 Task: Plan a event for the time tracking analysis.
Action: Mouse moved to (487, 246)
Screenshot: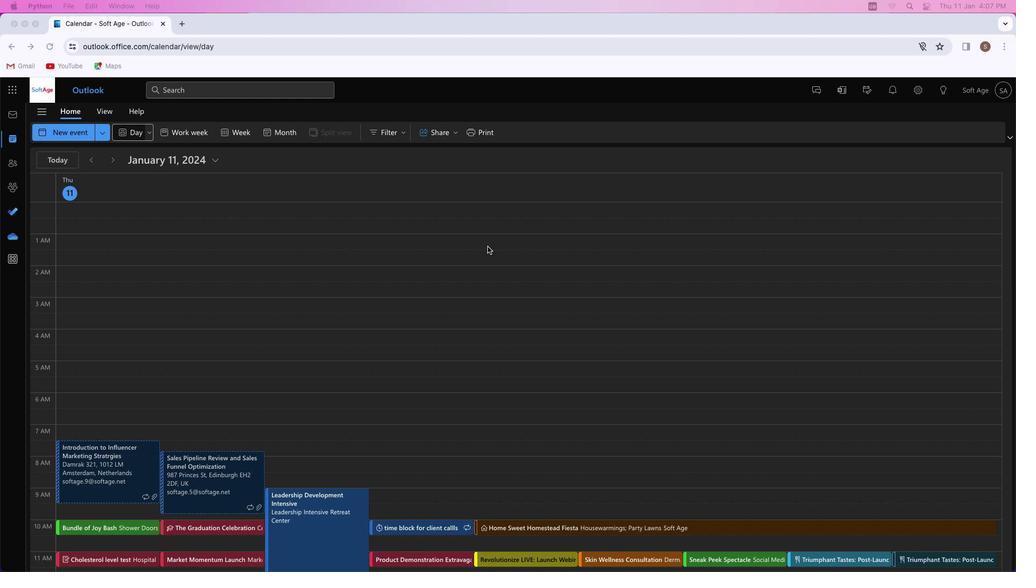 
Action: Mouse pressed left at (487, 246)
Screenshot: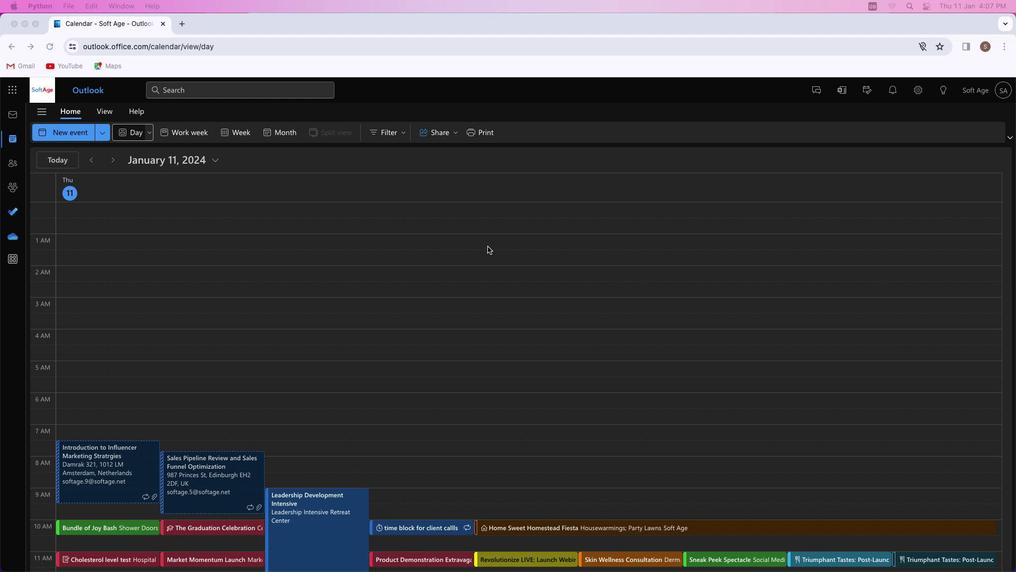 
Action: Mouse moved to (79, 136)
Screenshot: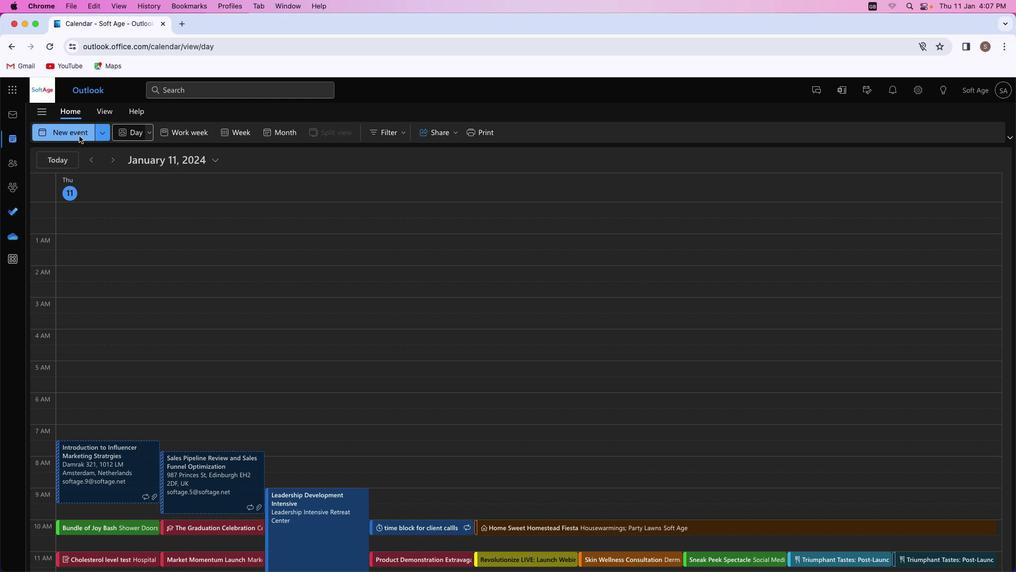 
Action: Mouse pressed left at (79, 136)
Screenshot: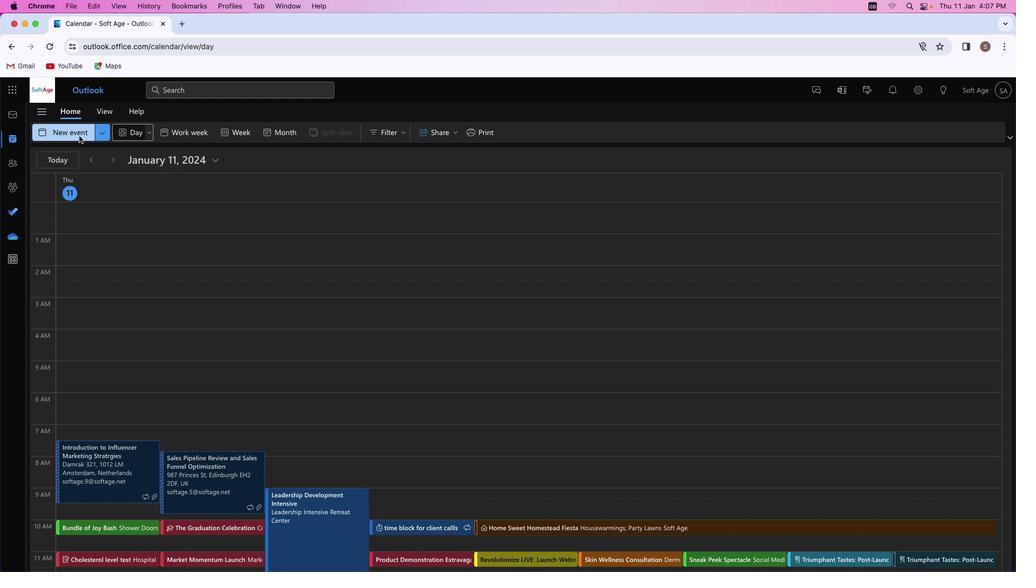 
Action: Mouse moved to (273, 195)
Screenshot: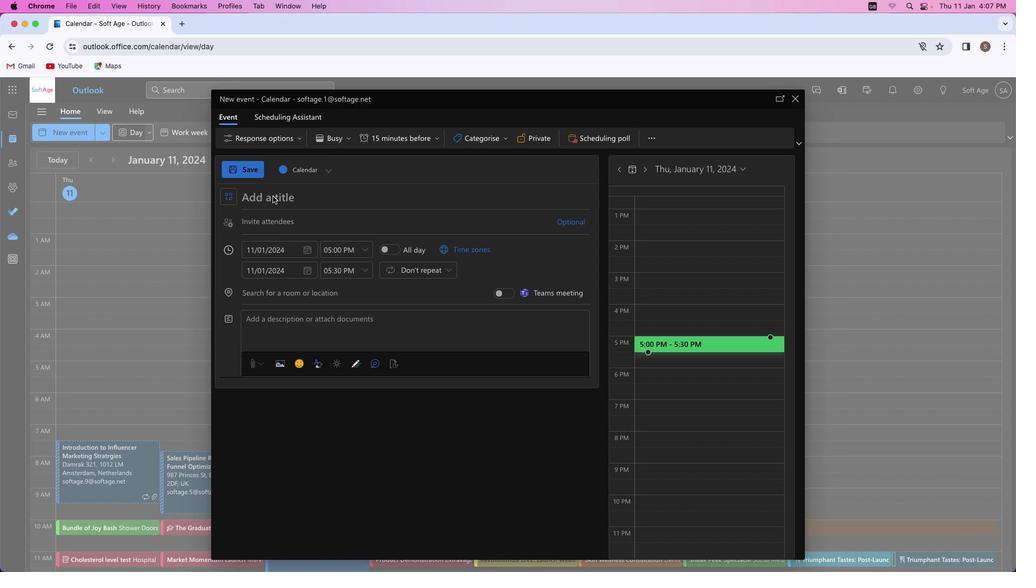 
Action: Mouse pressed left at (273, 195)
Screenshot: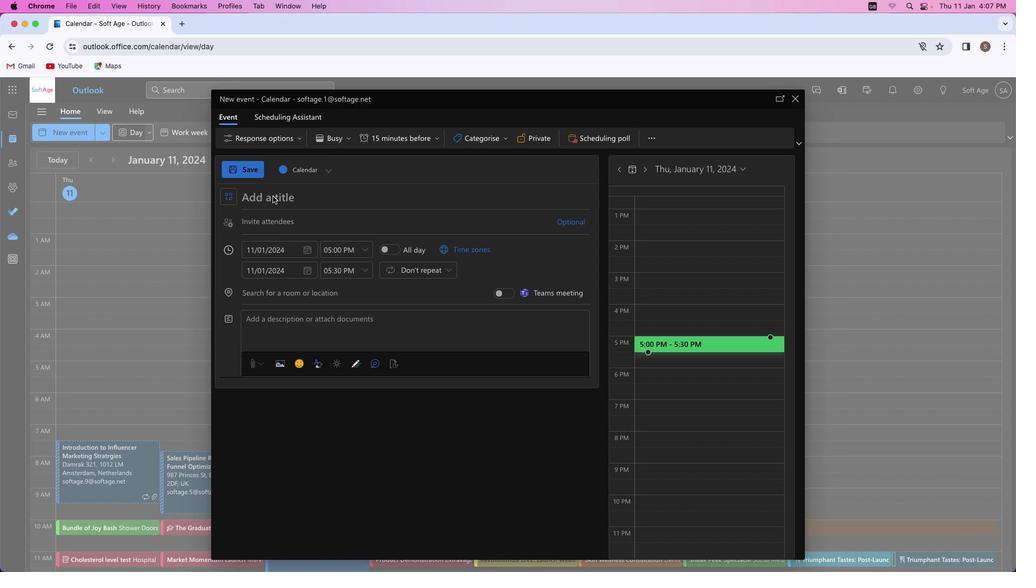 
Action: Key pressed Key.shift'T''i''m''e'Key.spaceKey.shift_r'M''a''s''t''e''r''y'Key.spaceKey.shift_r'I''n''s''i''g''h''t''s'Key.shift_r':'Key.spaceKey.shift'T''r''a''c''k''i''n''g'Key.spaceKey.shift'A''n''a''l''y''s''i''s'
Screenshot: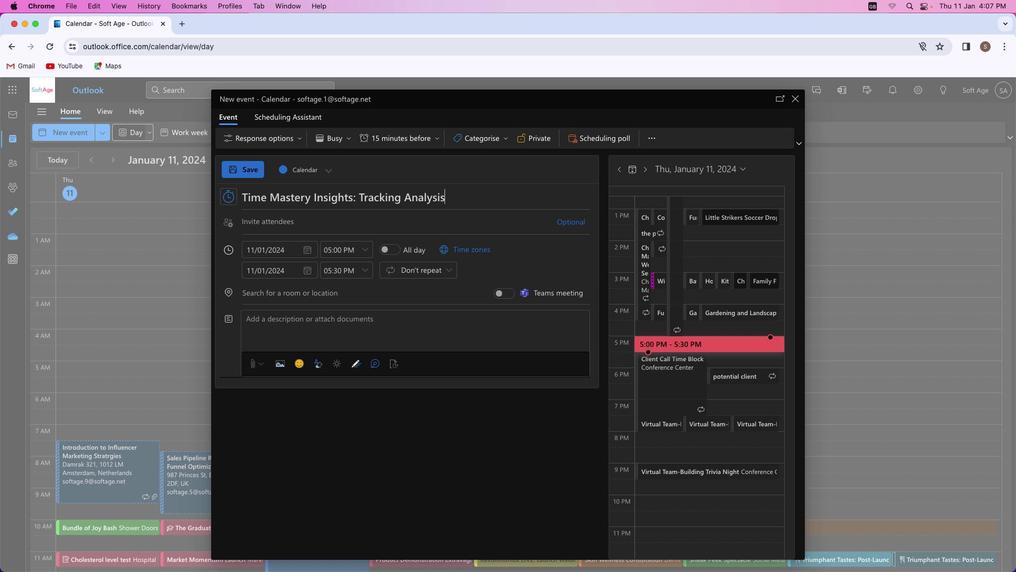 
Action: Mouse moved to (278, 294)
Screenshot: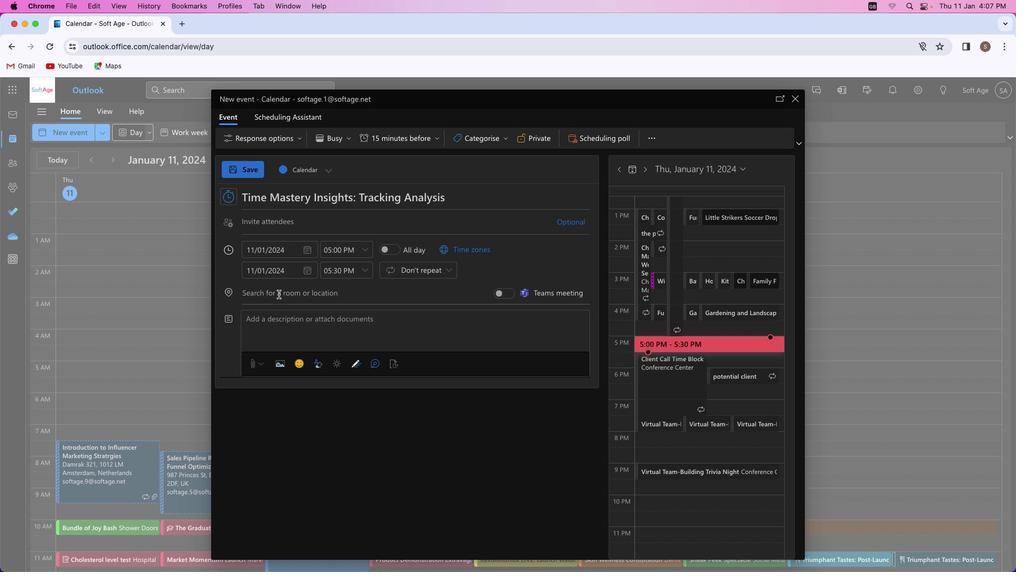 
Action: Mouse pressed left at (278, 294)
Screenshot: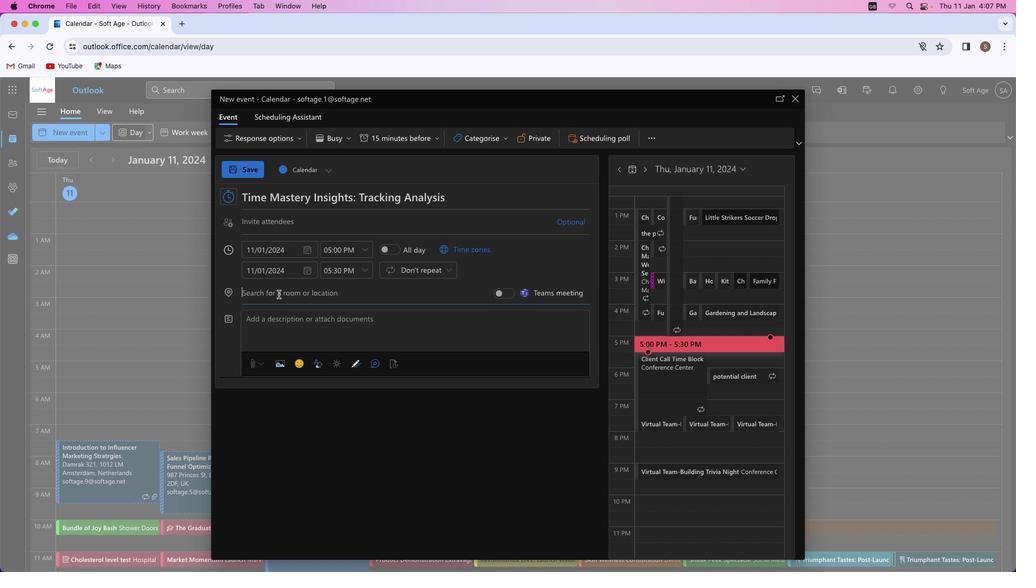 
Action: Mouse moved to (275, 292)
Screenshot: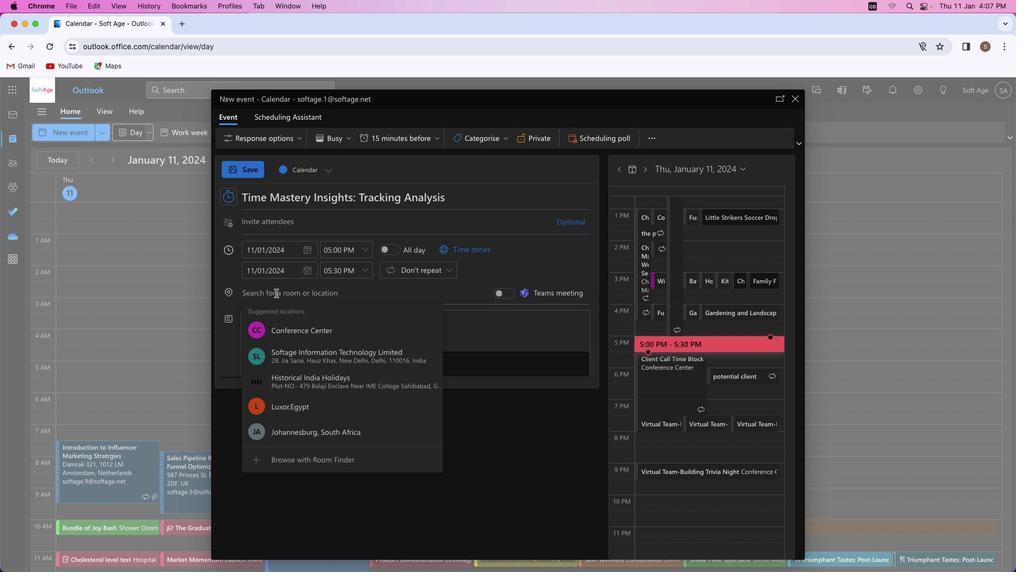 
Action: Key pressed Key.shift'T''r''a''c''k''i''n''g'
Screenshot: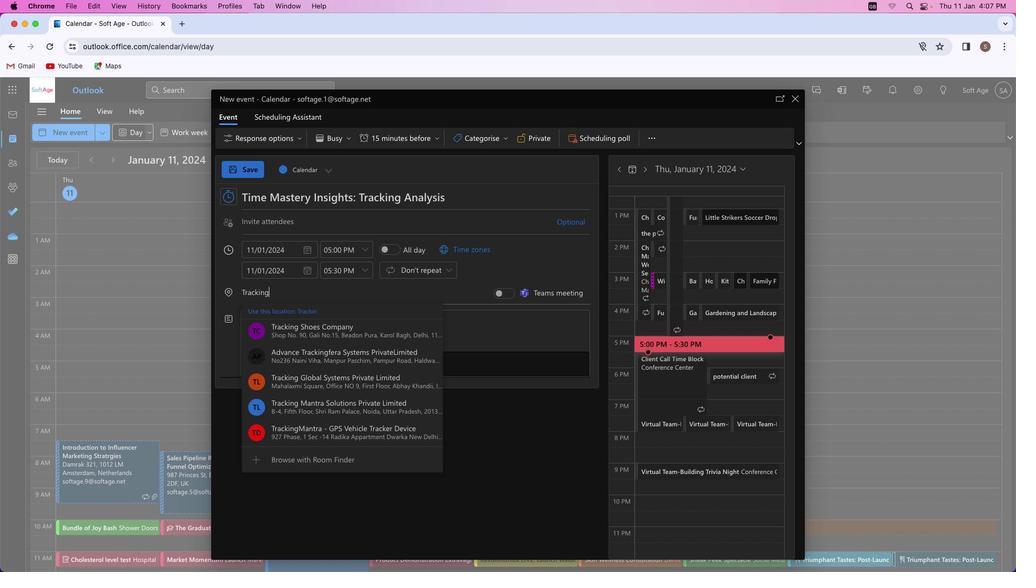 
Action: Mouse moved to (318, 371)
Screenshot: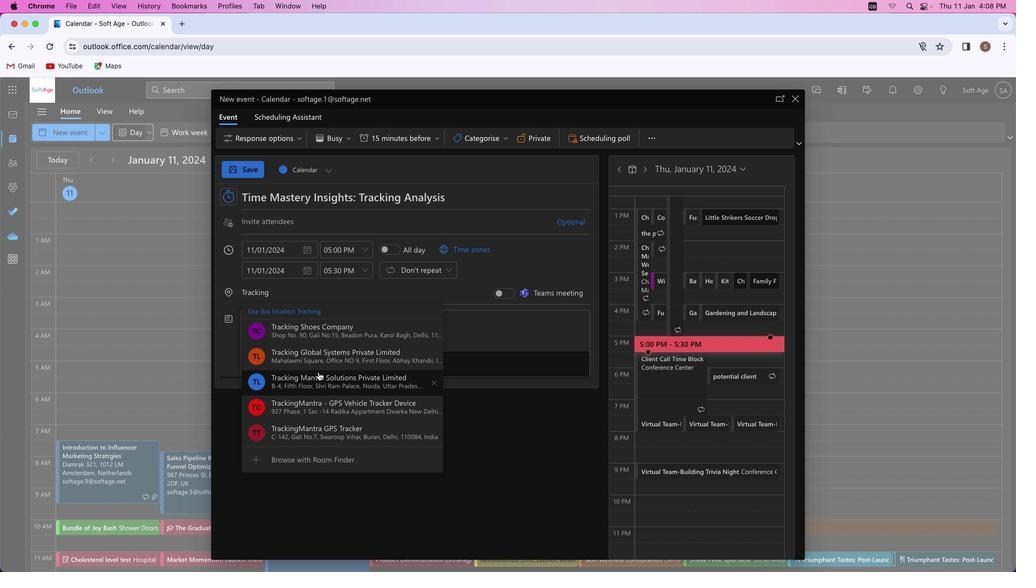 
Action: Key pressed Key.space
Screenshot: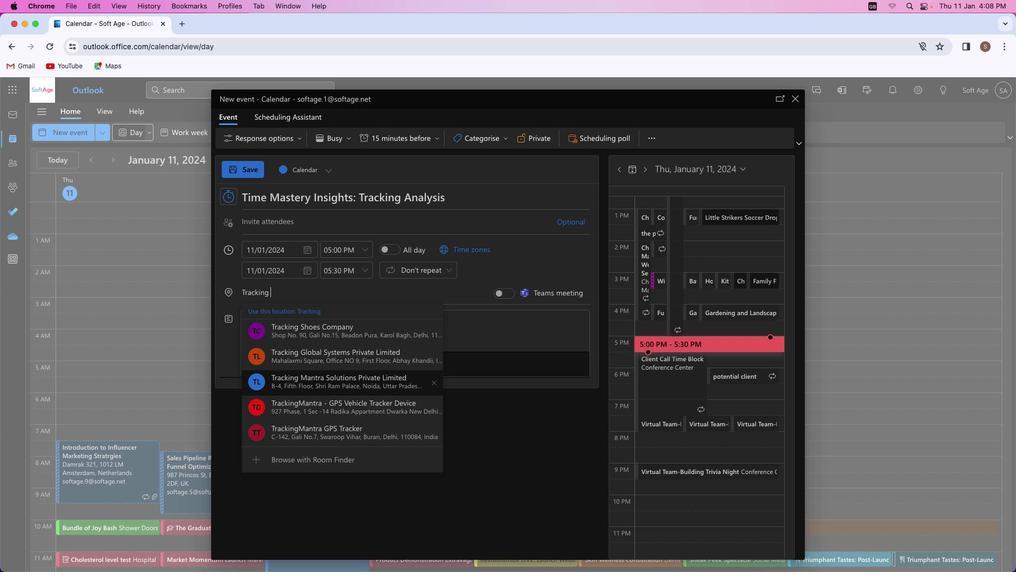 
Action: Mouse moved to (388, 336)
Screenshot: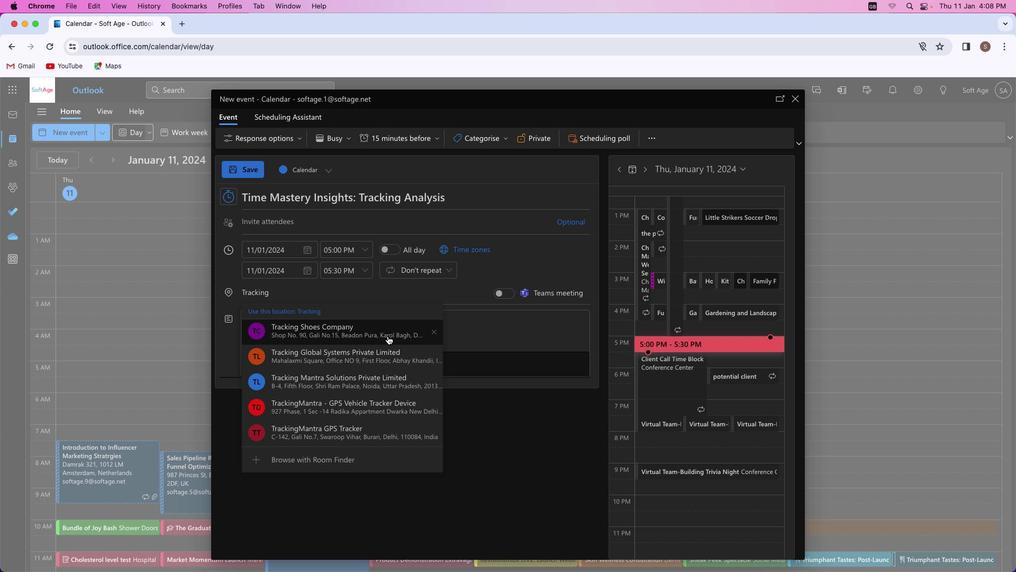 
Action: Key pressed 't'
Screenshot: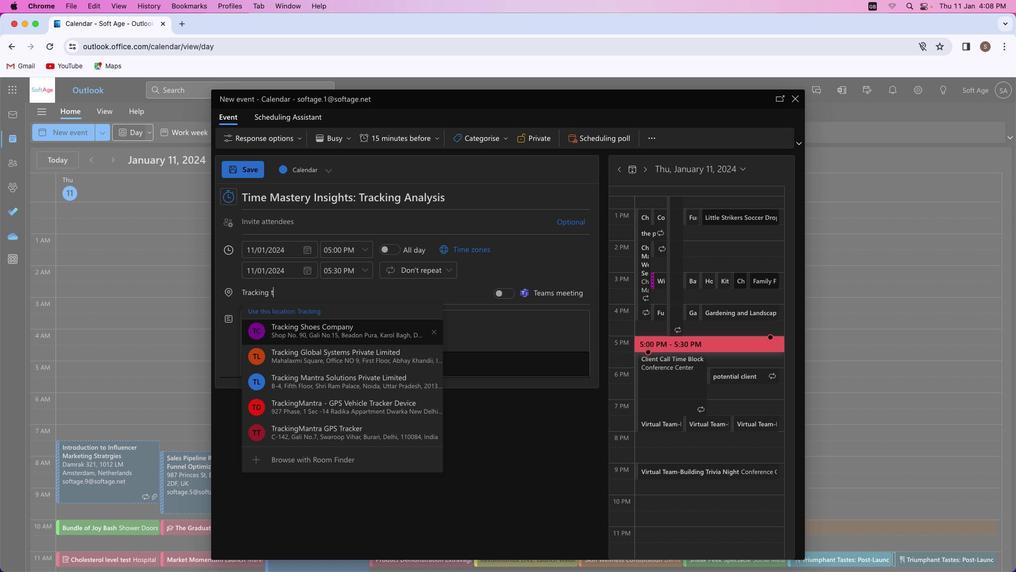 
Action: Mouse moved to (315, 307)
Screenshot: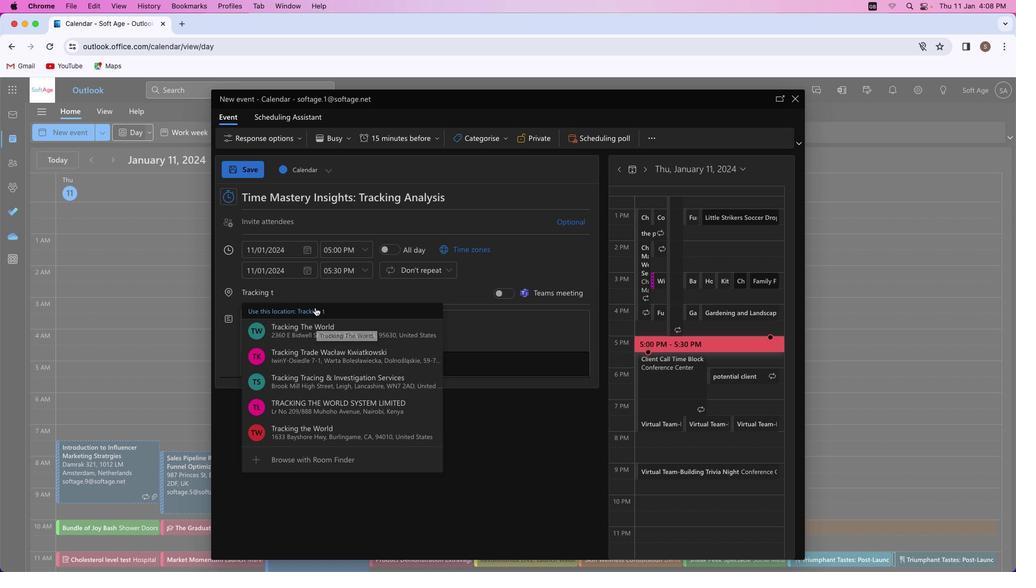 
Action: Key pressed Key.backspace'a''n''d'
Screenshot: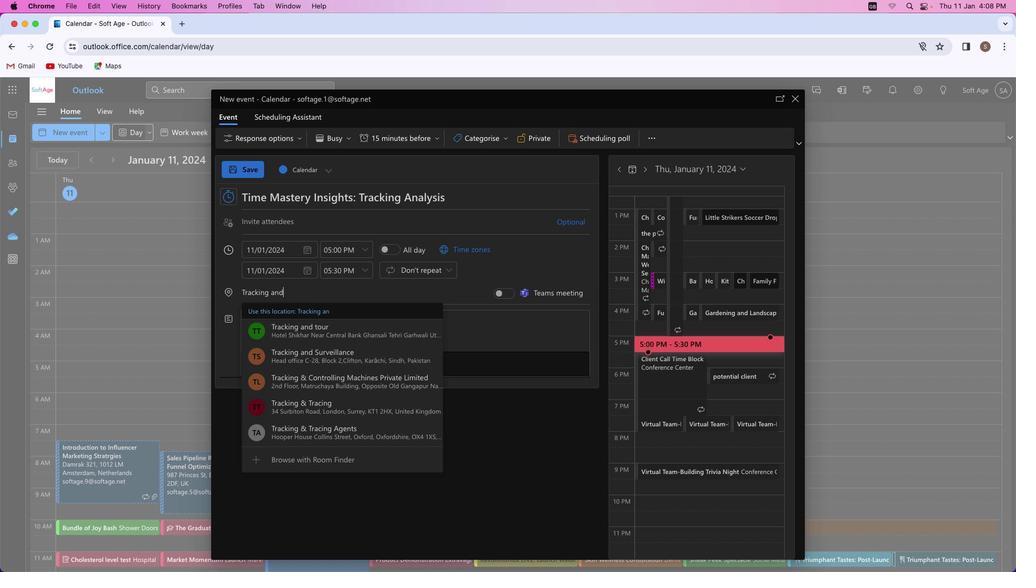 
Action: Mouse moved to (321, 403)
Screenshot: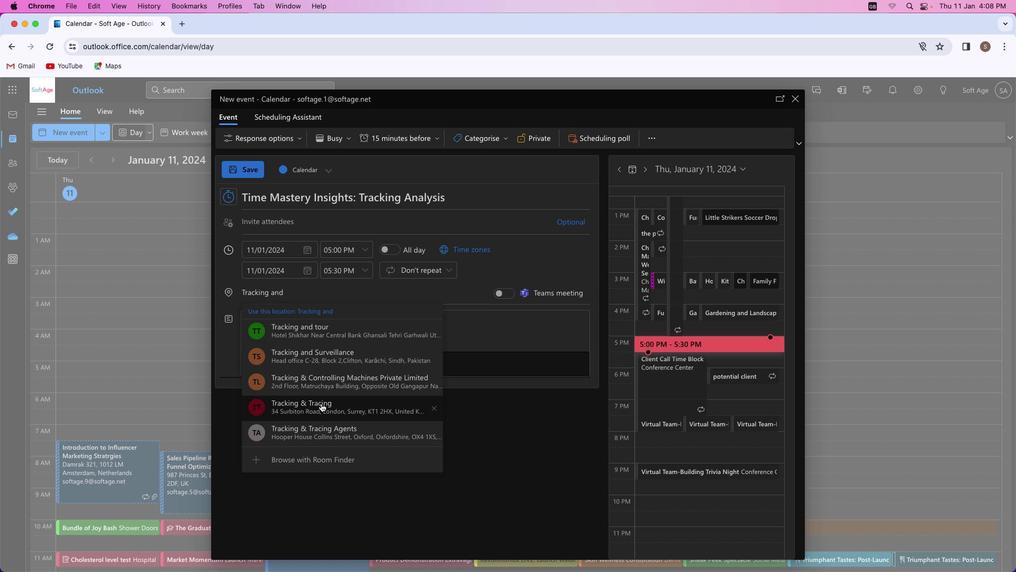 
Action: Mouse pressed left at (321, 403)
Screenshot: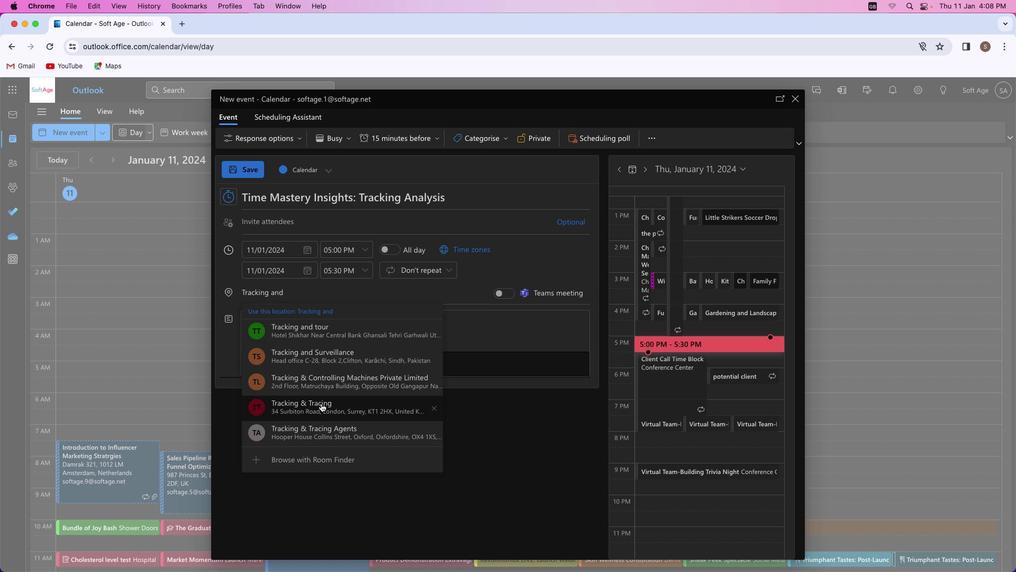 
Action: Mouse moved to (327, 325)
Screenshot: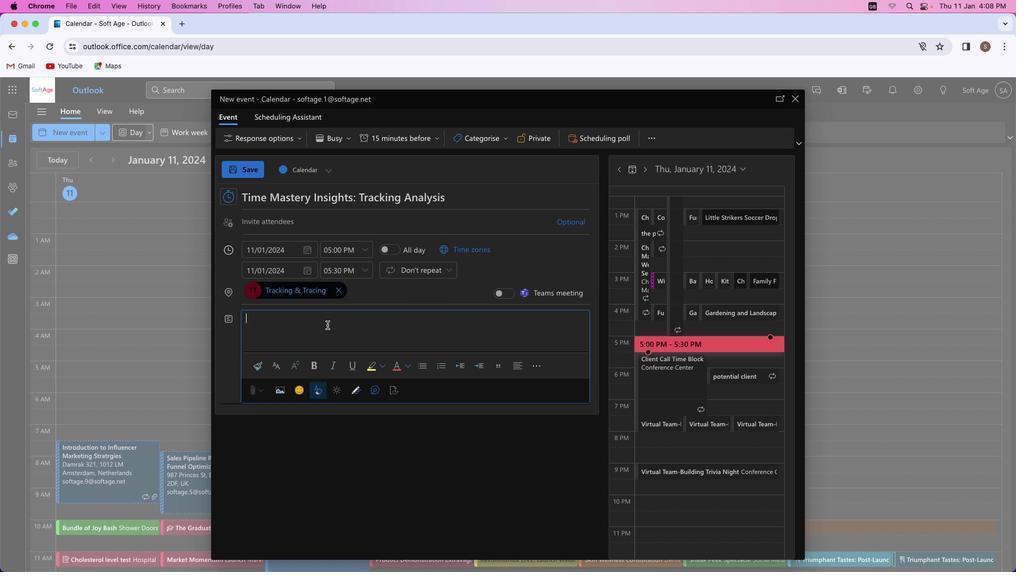 
Action: Mouse pressed left at (327, 325)
Screenshot: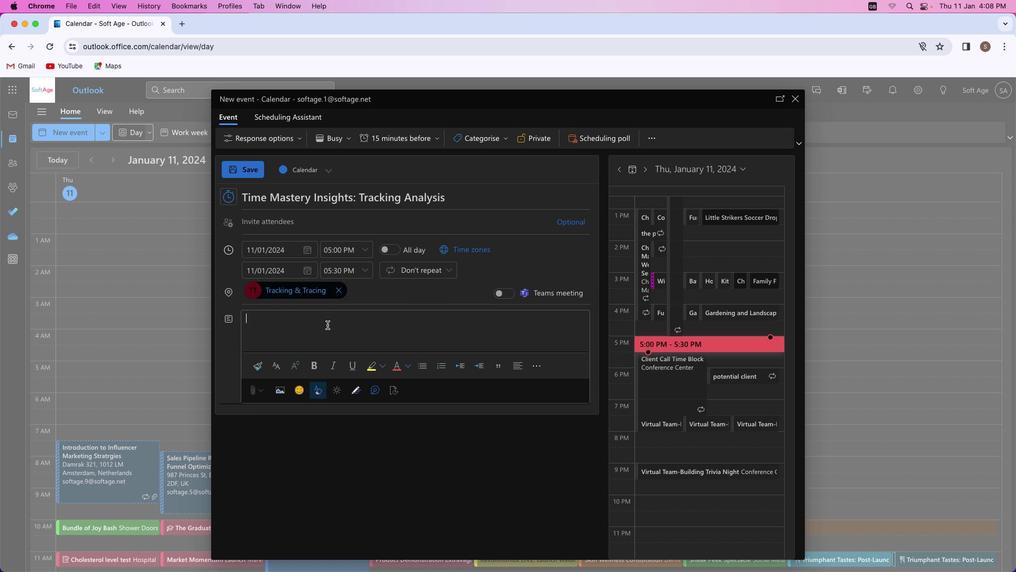 
Action: Mouse moved to (327, 325)
Screenshot: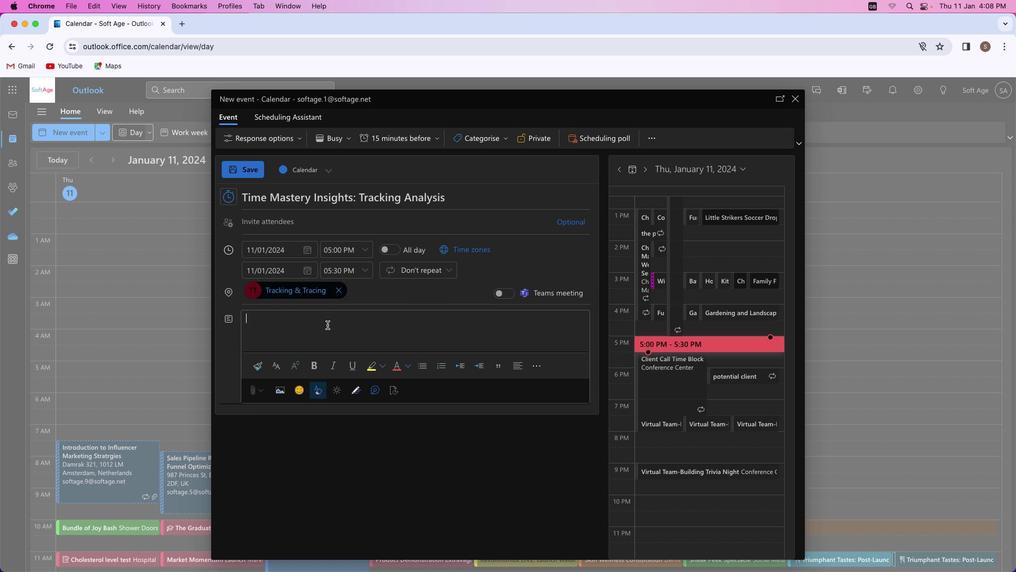
Action: Key pressed Key.shift_r'O''p''t''i''m''i''z''e'Key.space'p''r''o''d''u''c''t''i''v''i''t''y'Key.space'w''i''t''h'Key.space'o''u''r'Key.space't''i''m''e'Key.space't''r''a''c''k''i''n''g'Key.space'a''n''a''l''y''s''i''s'Key.shift'!'Key.spaceKey.shift'G''a''i''n'Key.space'v''a''l''u''a''b''l''e'Key.space'i''n''s''i''g''h''t''s'','Key.space'i''d''e''n''t''i''f''y'Key.space't''r''e''n''d''s'','Key.space'a''n''d'Key.space't''a''k''e'Key.space'c''o''n''t''r''o''l'Key.space'o''f'Key.space'y''o''u''r'Key.space's''c''h''e''d''u''l''e'Key.space'f''o''r'Key.space'e''n''h''a''n''c''e''d'Key.space'e''f''f''i''c''i''e''n''c''y'Key.space'a''n''d'Key.space'w''o''r''k''-''l''i''f''e'Key.space'b''a''l''a''n''c''e''.'
Screenshot: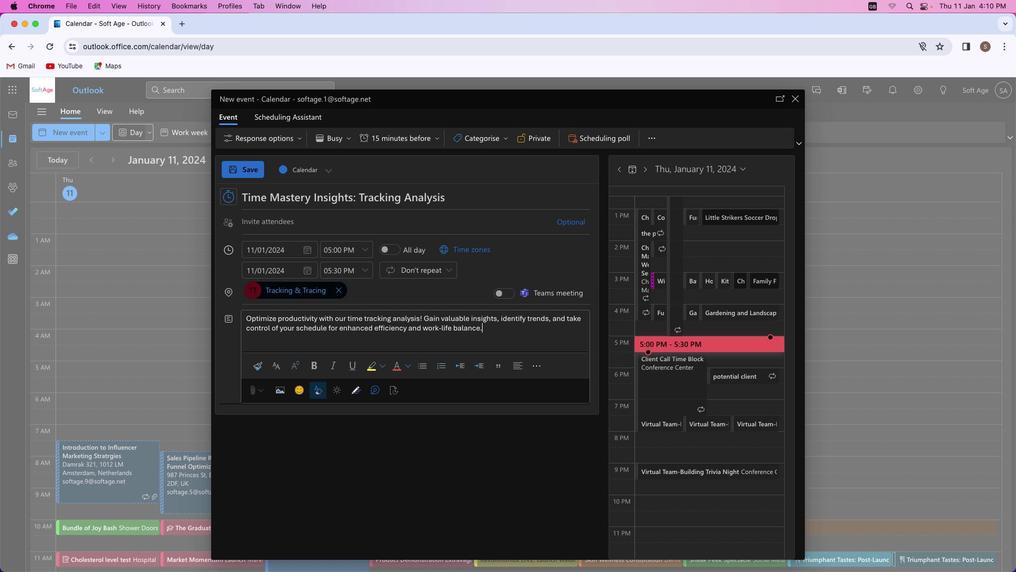 
Action: Mouse moved to (420, 317)
Screenshot: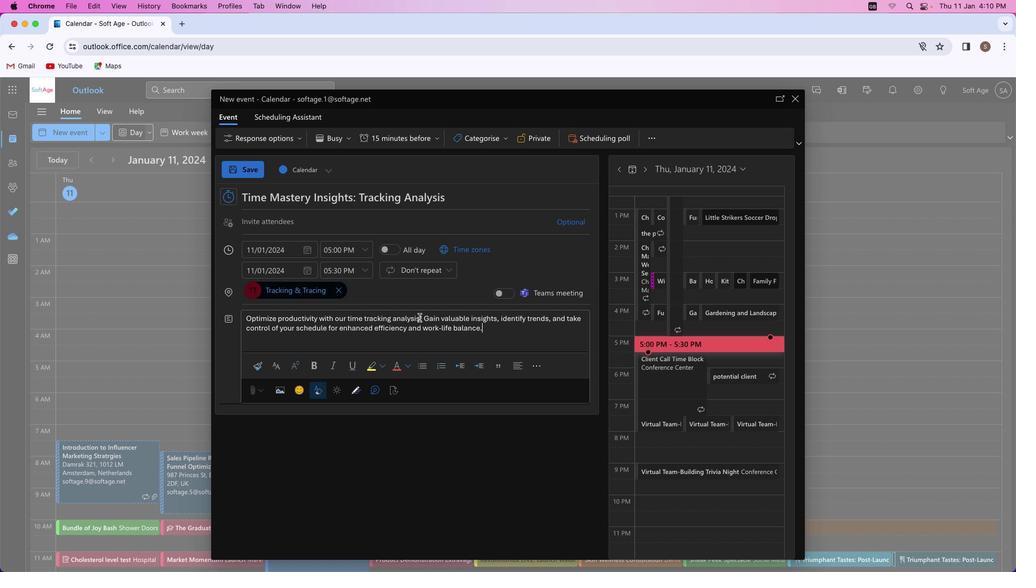 
Action: Mouse pressed left at (420, 317)
Screenshot: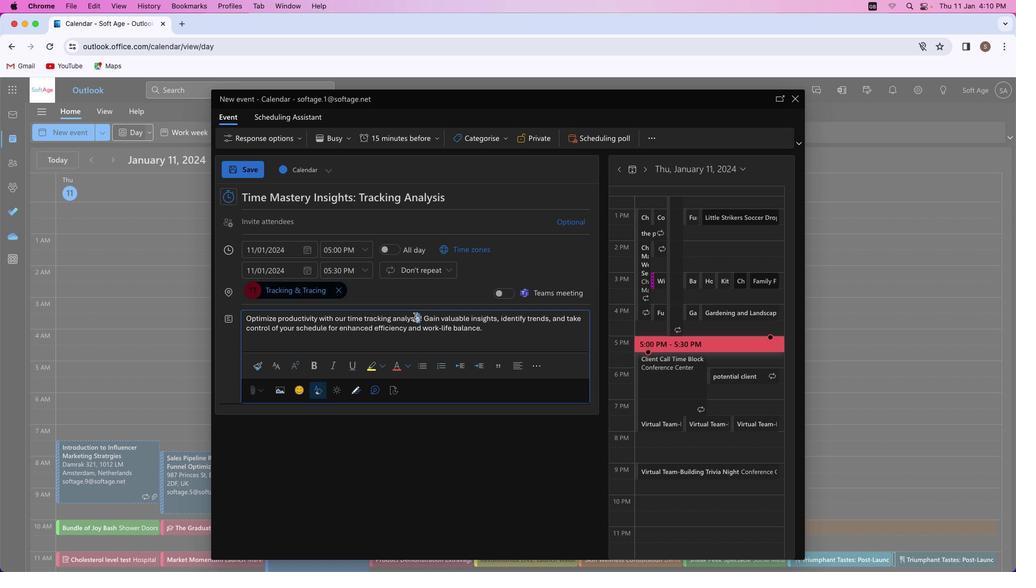 
Action: Mouse moved to (313, 363)
Screenshot: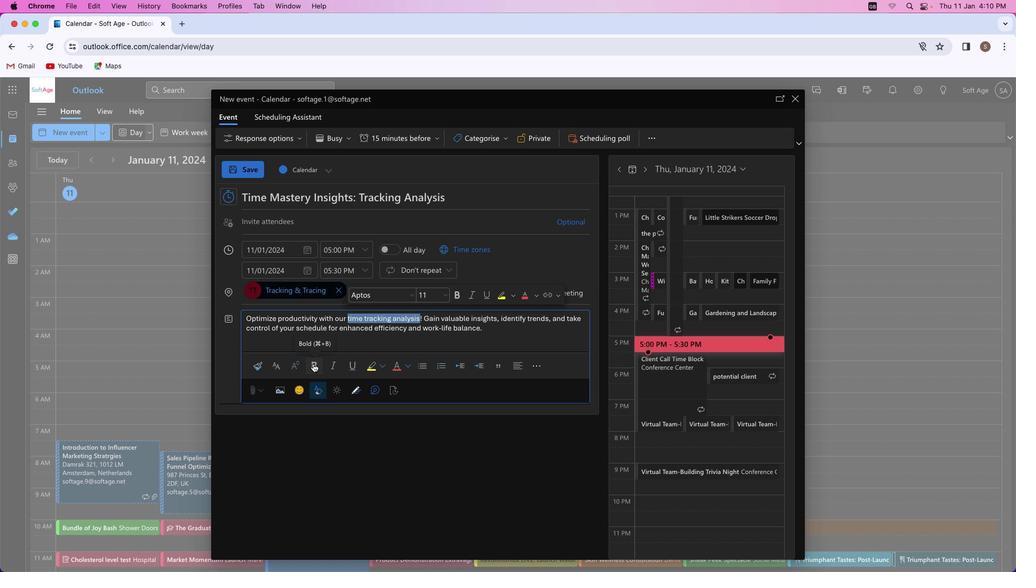 
Action: Mouse pressed left at (313, 363)
Screenshot: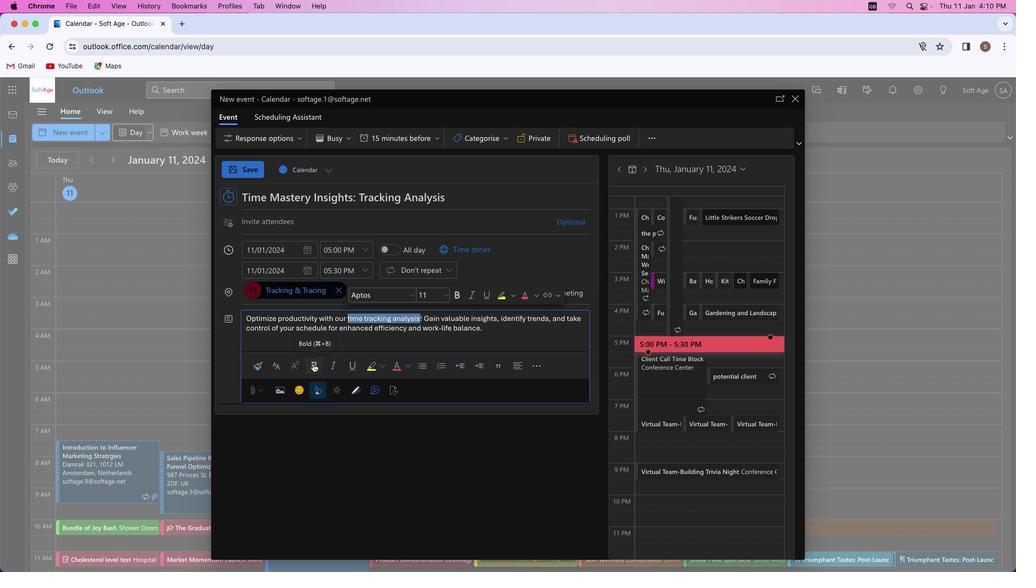 
Action: Mouse moved to (507, 331)
Screenshot: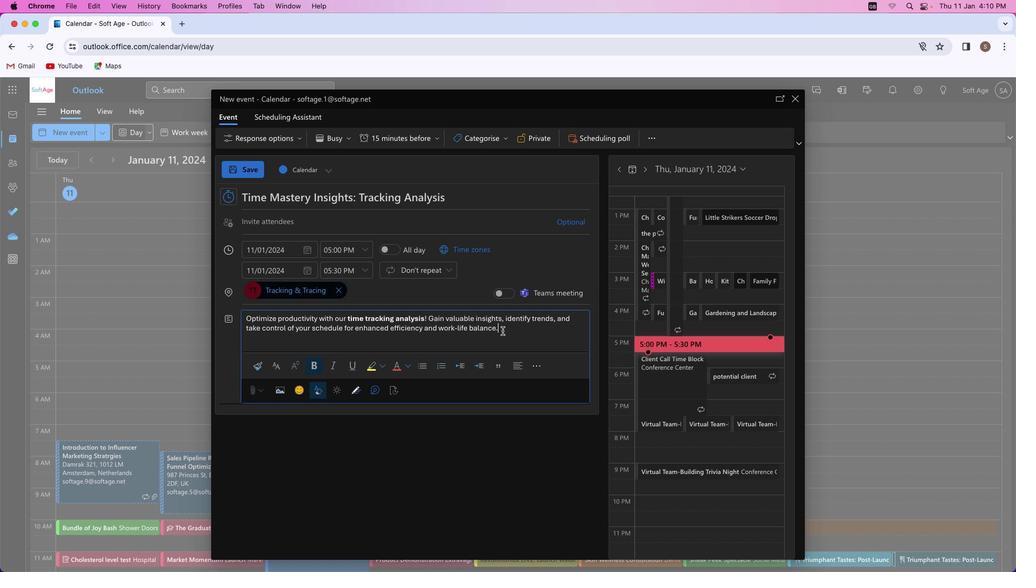 
Action: Mouse pressed left at (507, 331)
Screenshot: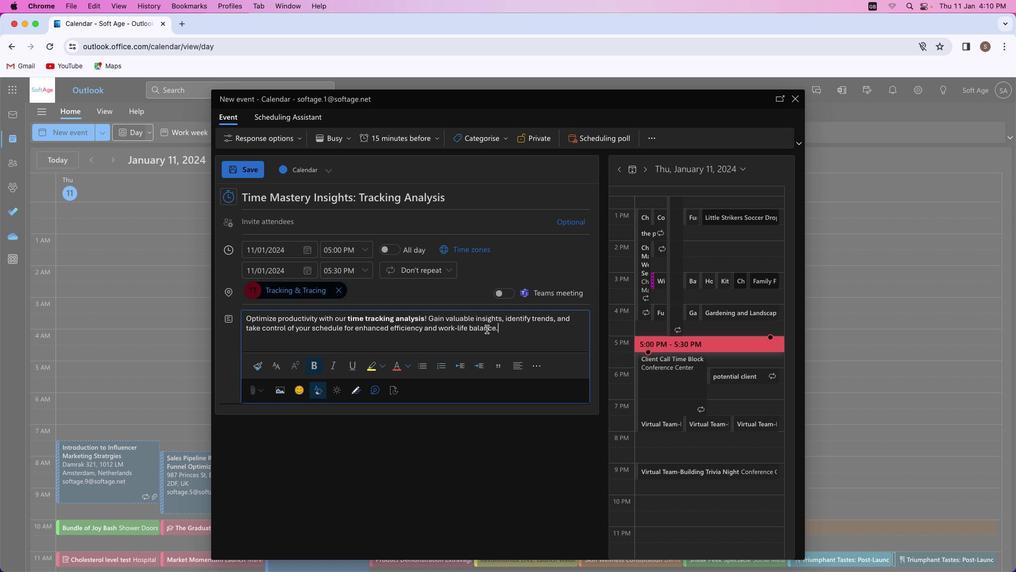 
Action: Mouse moved to (281, 364)
Screenshot: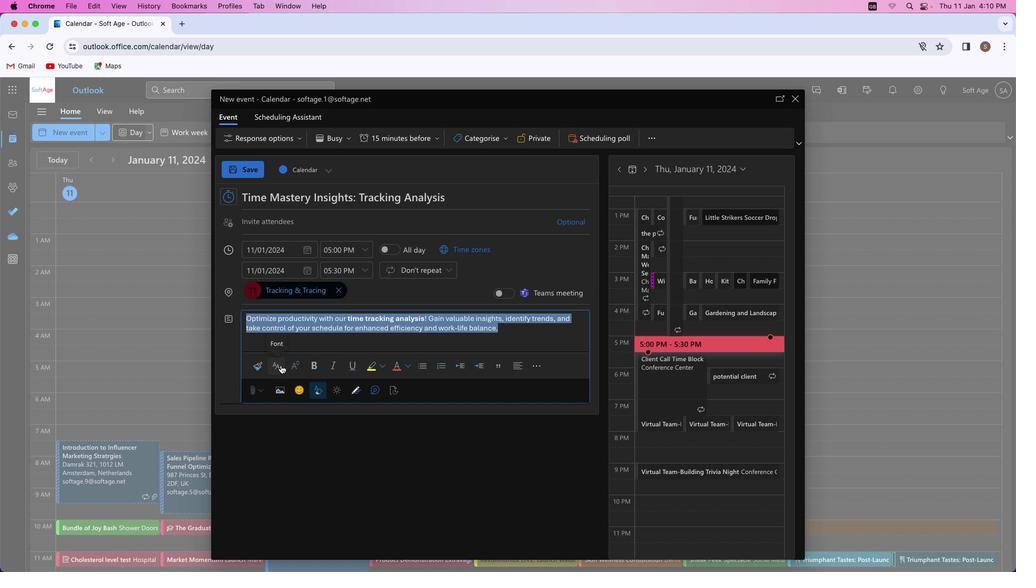 
Action: Mouse pressed left at (281, 364)
Screenshot: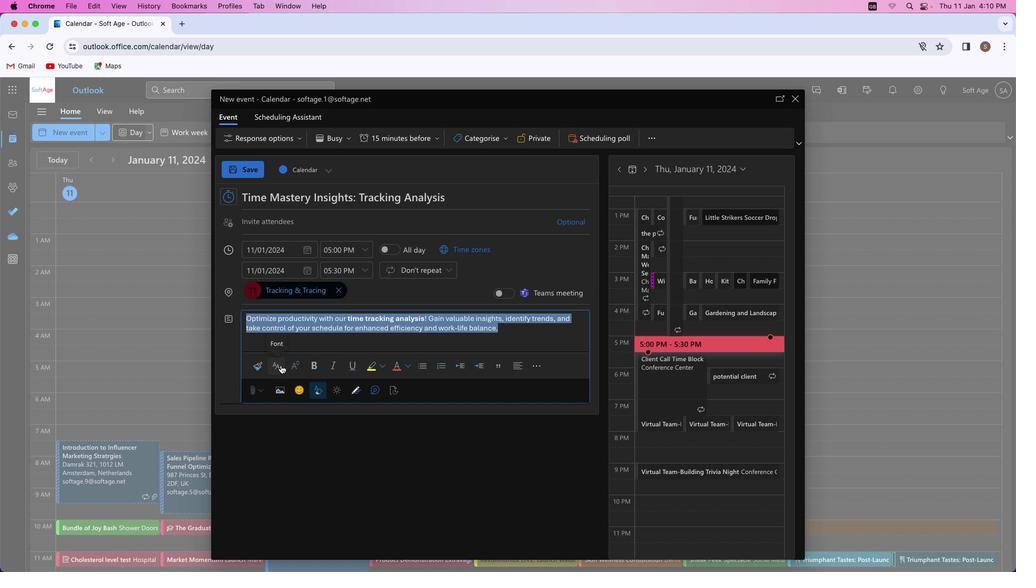 
Action: Mouse moved to (308, 498)
Screenshot: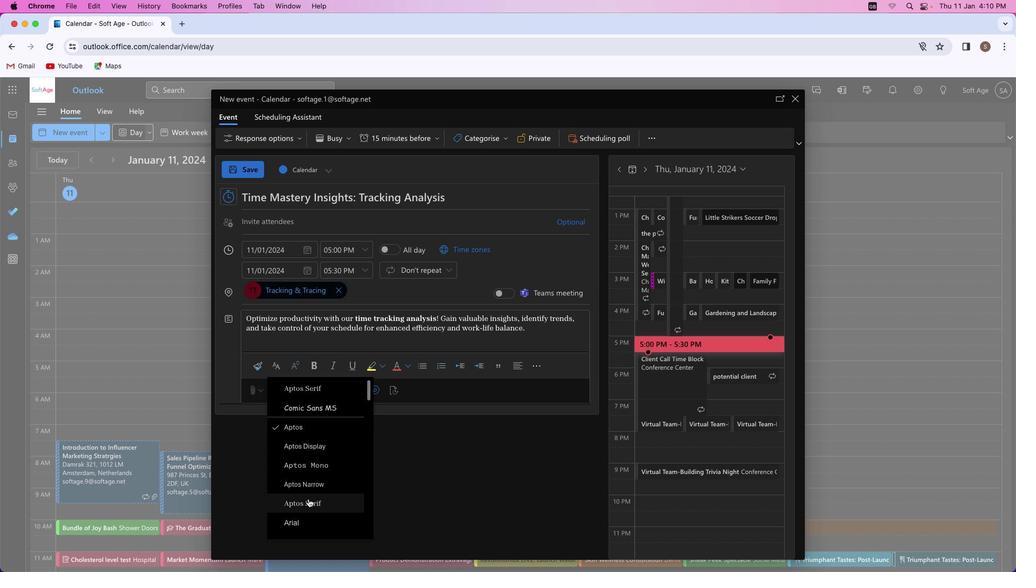 
Action: Mouse pressed left at (308, 498)
Screenshot: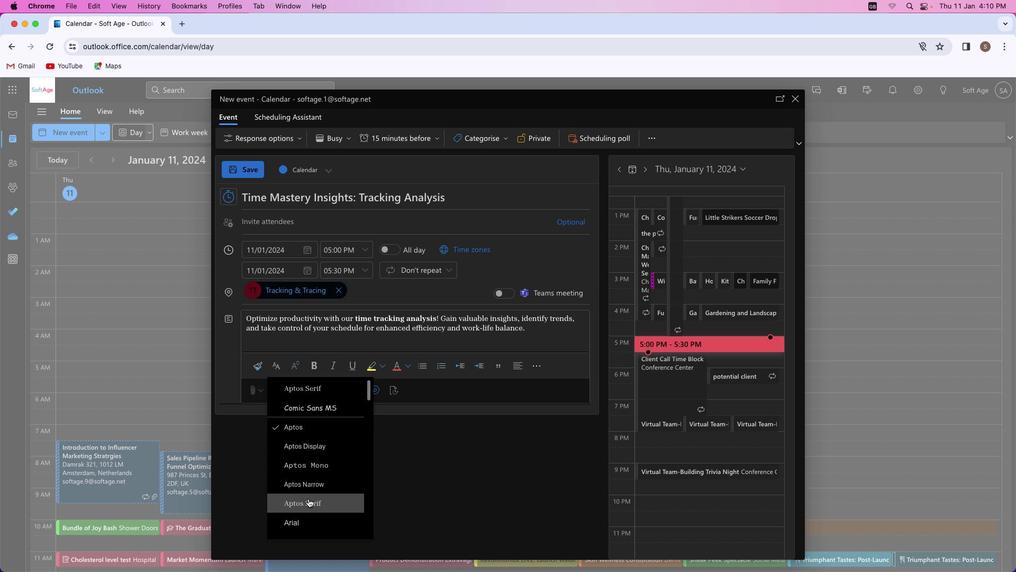 
Action: Mouse moved to (298, 361)
Screenshot: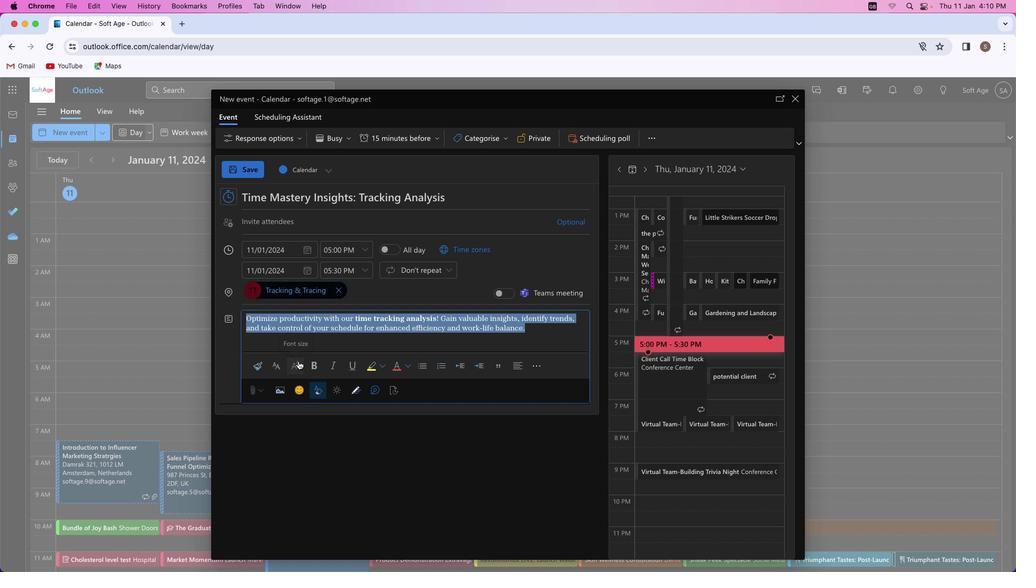 
Action: Mouse pressed left at (298, 361)
Screenshot: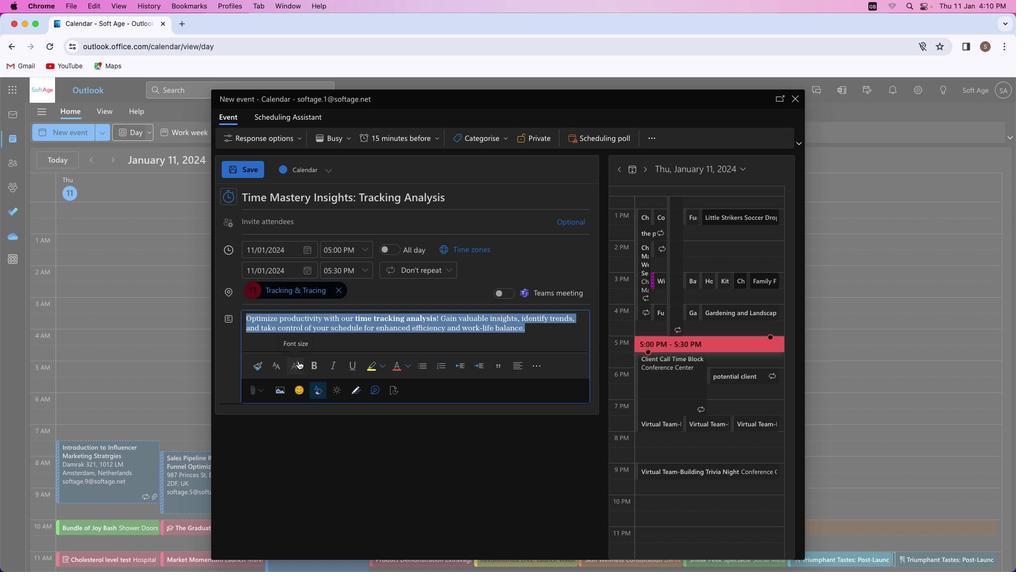 
Action: Mouse moved to (303, 462)
Screenshot: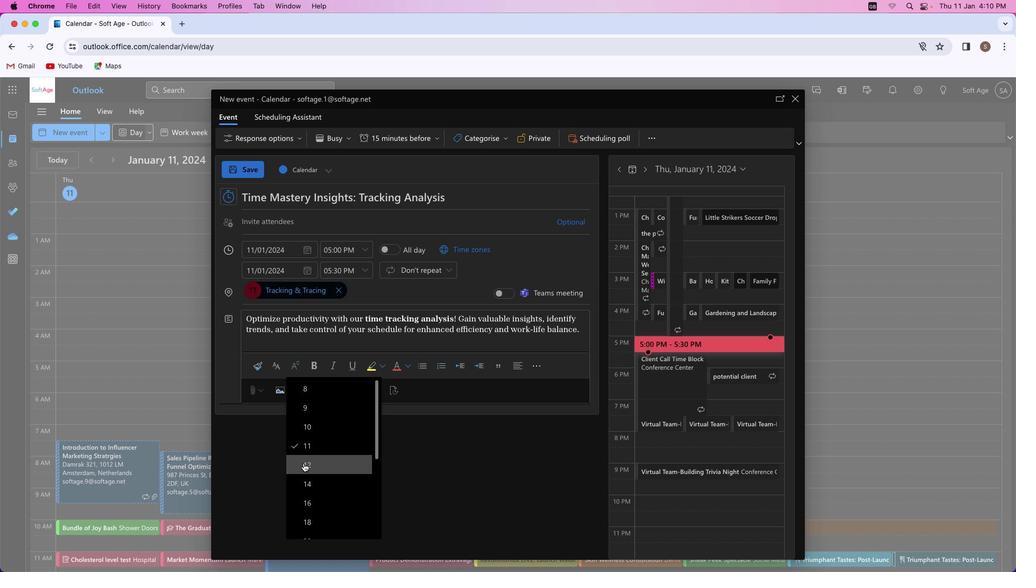 
Action: Mouse pressed left at (303, 462)
Screenshot: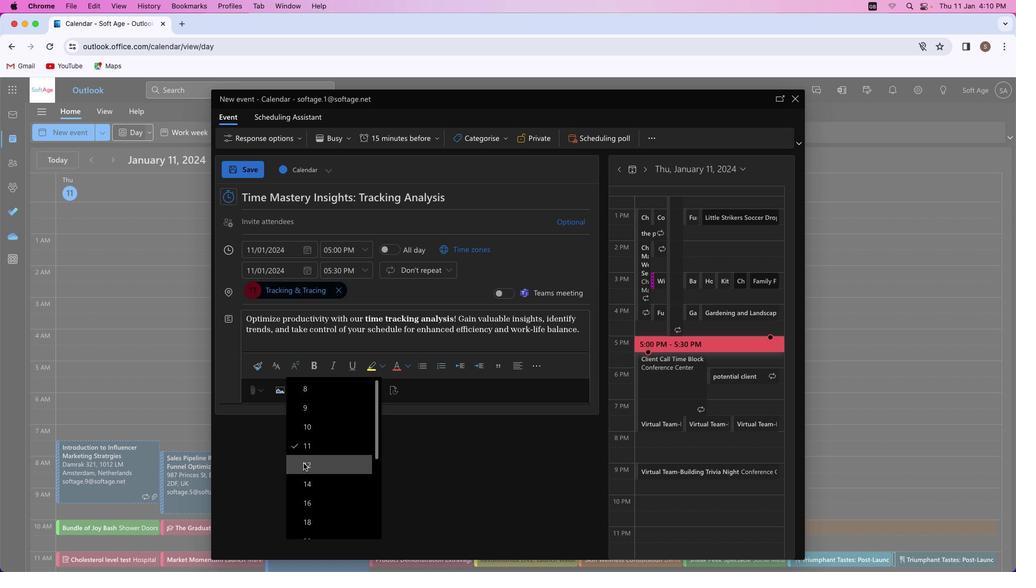 
Action: Mouse moved to (385, 363)
Screenshot: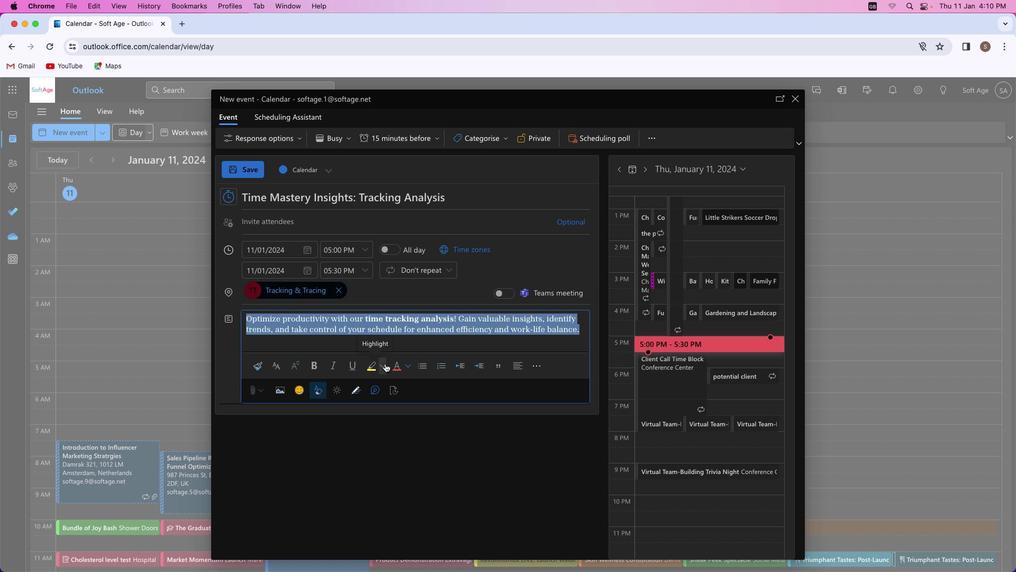 
Action: Mouse pressed left at (385, 363)
Screenshot: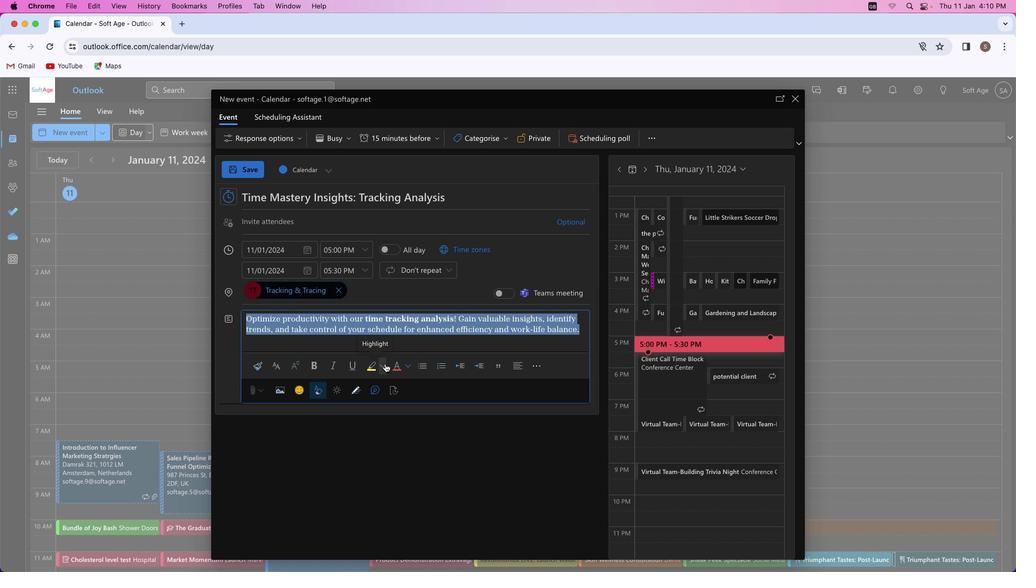 
Action: Mouse moved to (406, 407)
Screenshot: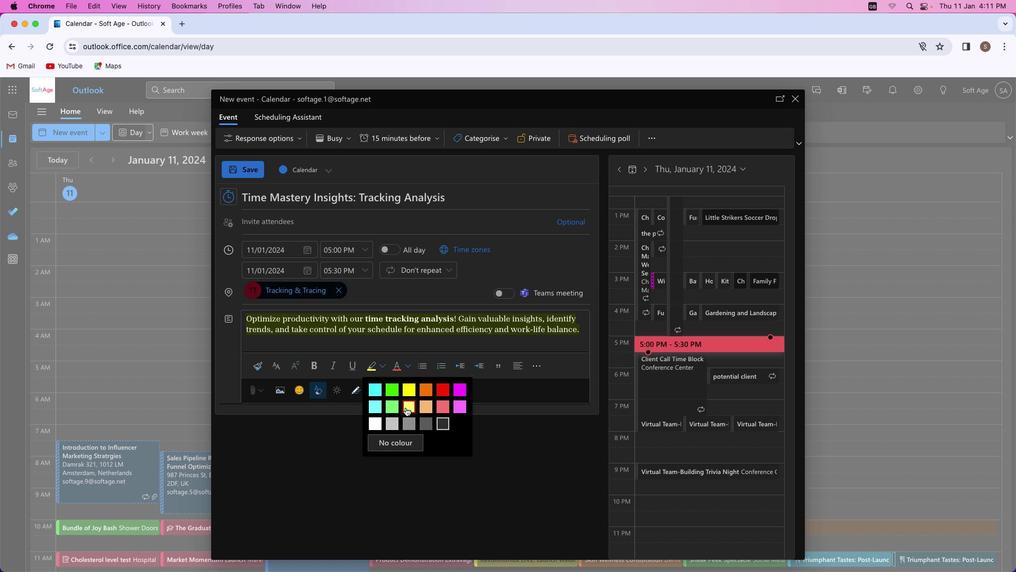 
Action: Mouse pressed left at (406, 407)
Screenshot: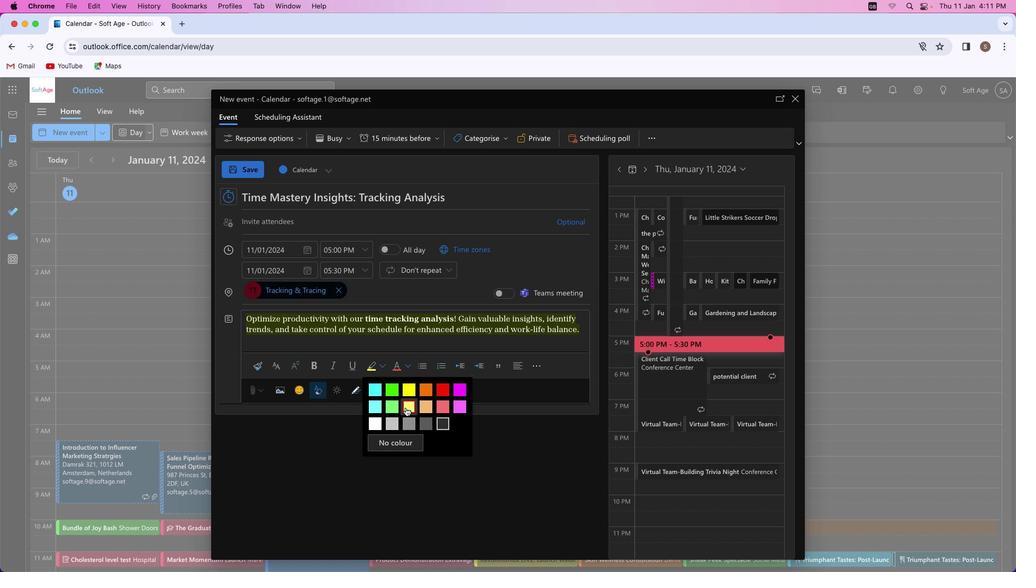 
Action: Mouse moved to (409, 364)
Screenshot: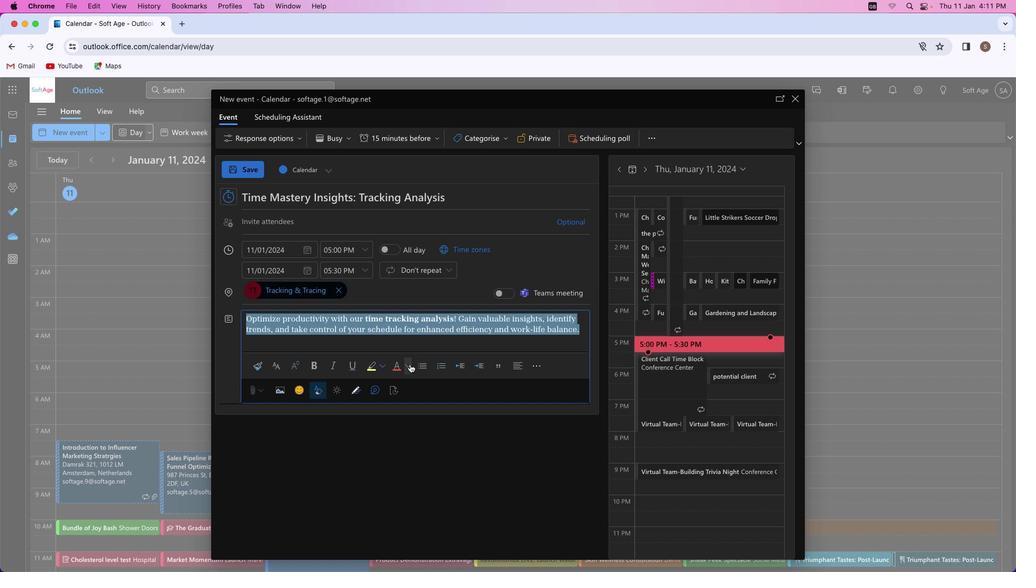 
Action: Mouse pressed left at (409, 364)
Screenshot: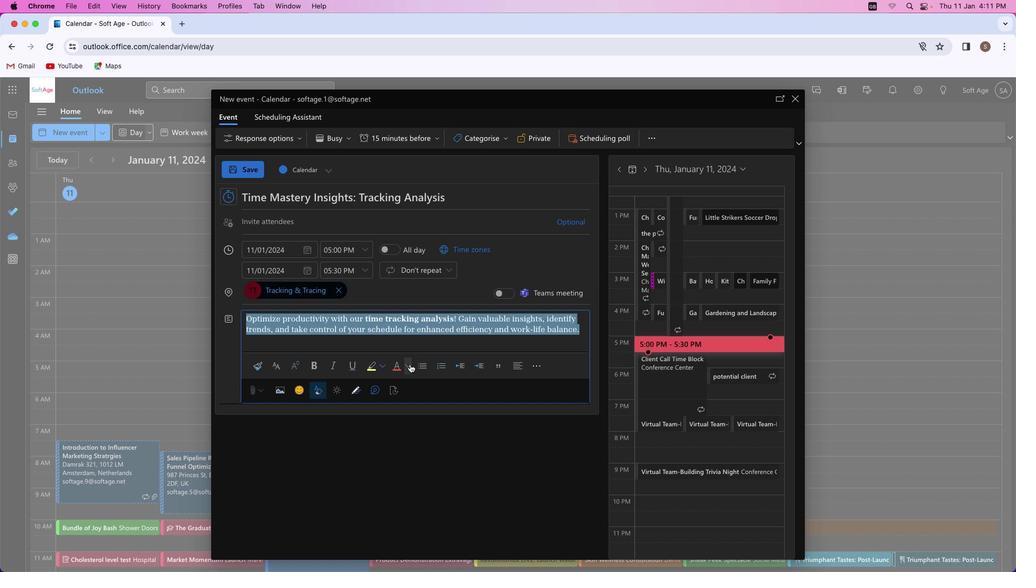 
Action: Mouse moved to (416, 420)
Screenshot: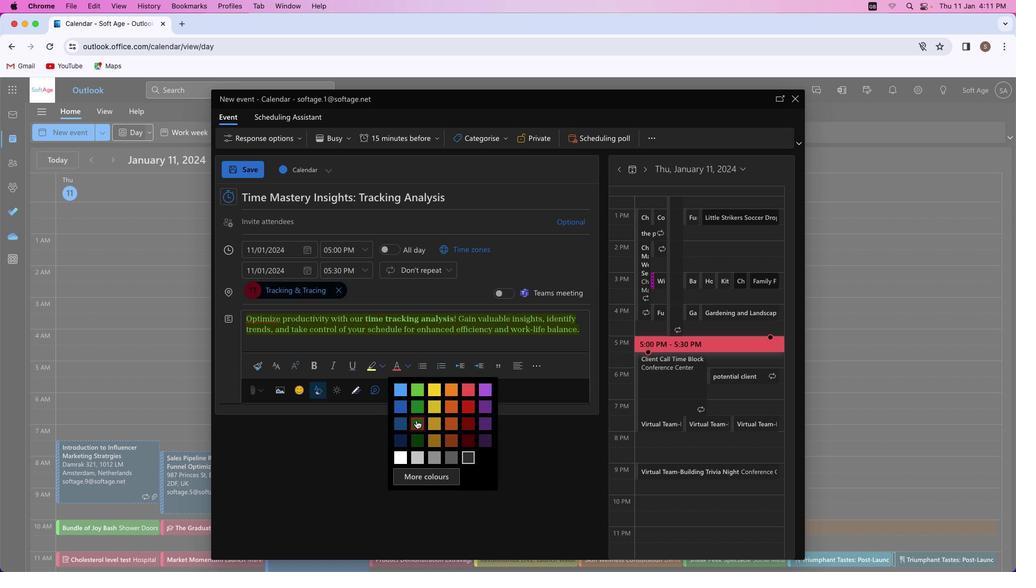 
Action: Mouse pressed left at (416, 420)
Screenshot: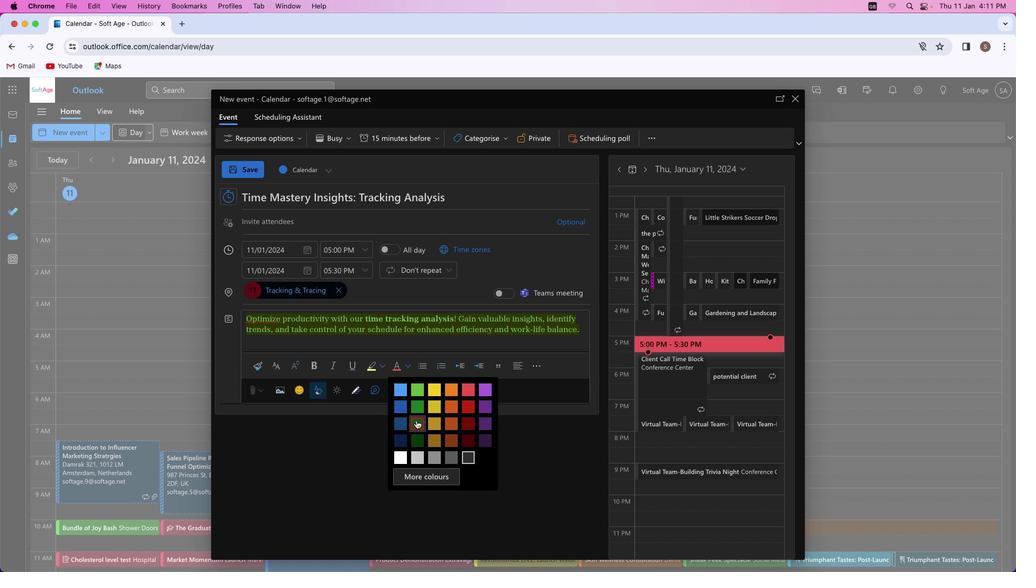 
Action: Mouse moved to (434, 337)
Screenshot: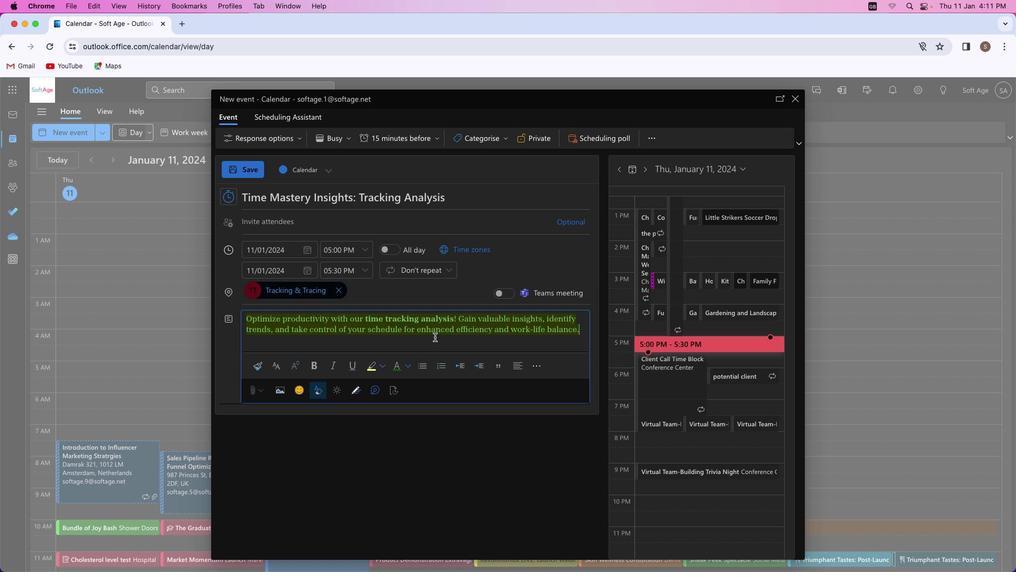 
Action: Mouse pressed left at (434, 337)
Screenshot: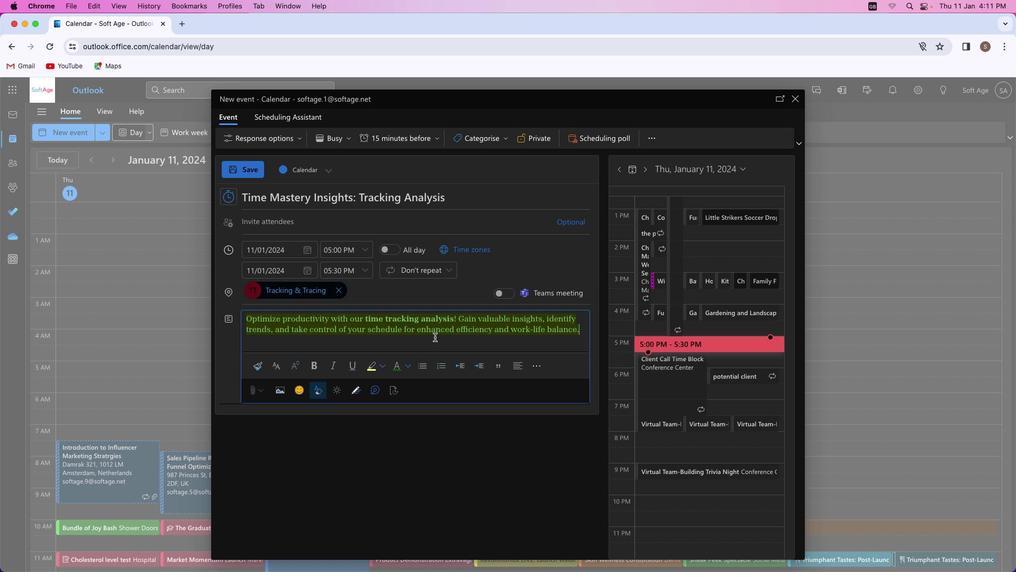 
Action: Mouse moved to (454, 316)
Screenshot: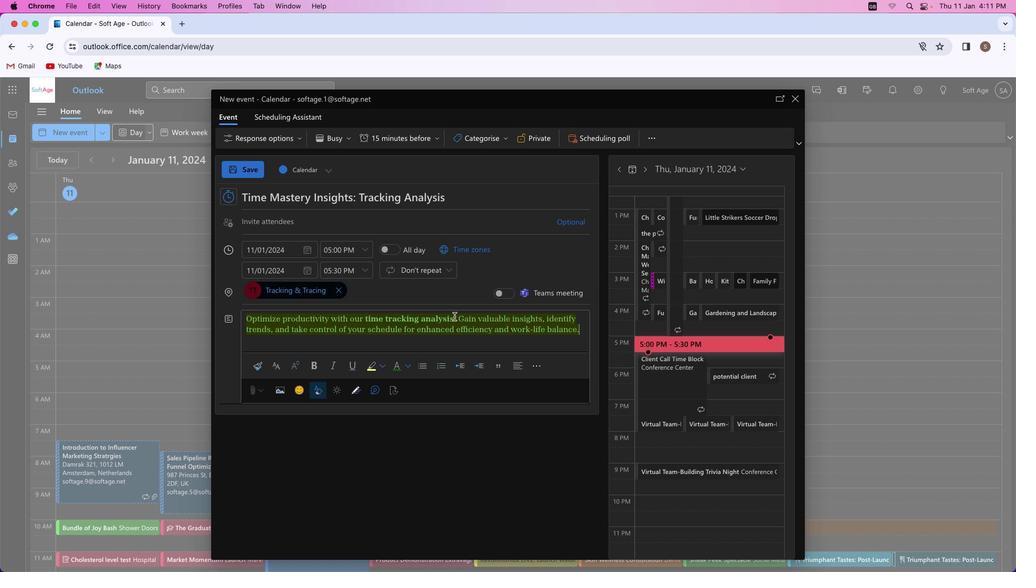 
Action: Mouse pressed left at (454, 316)
Screenshot: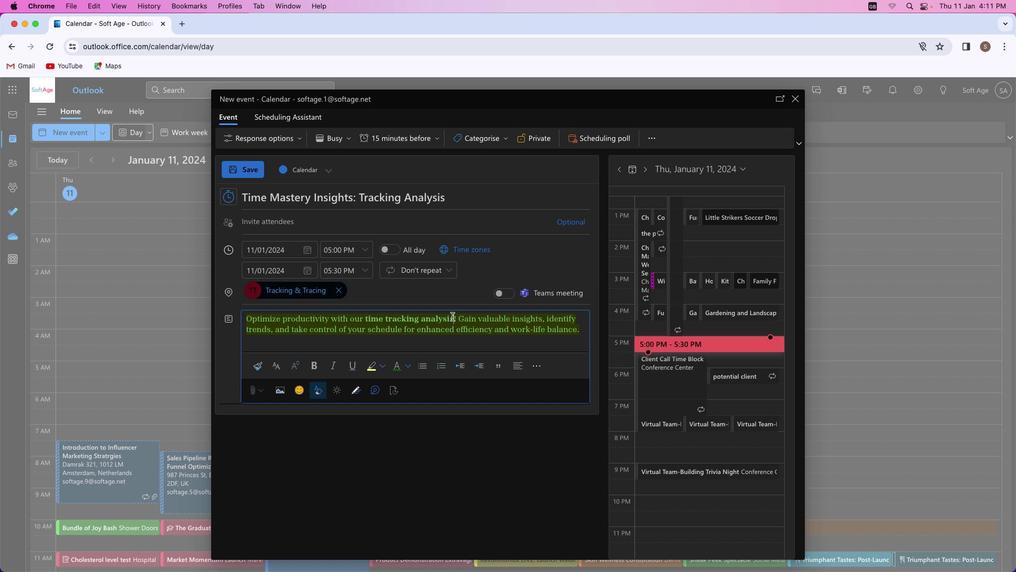 
Action: Mouse moved to (365, 318)
Screenshot: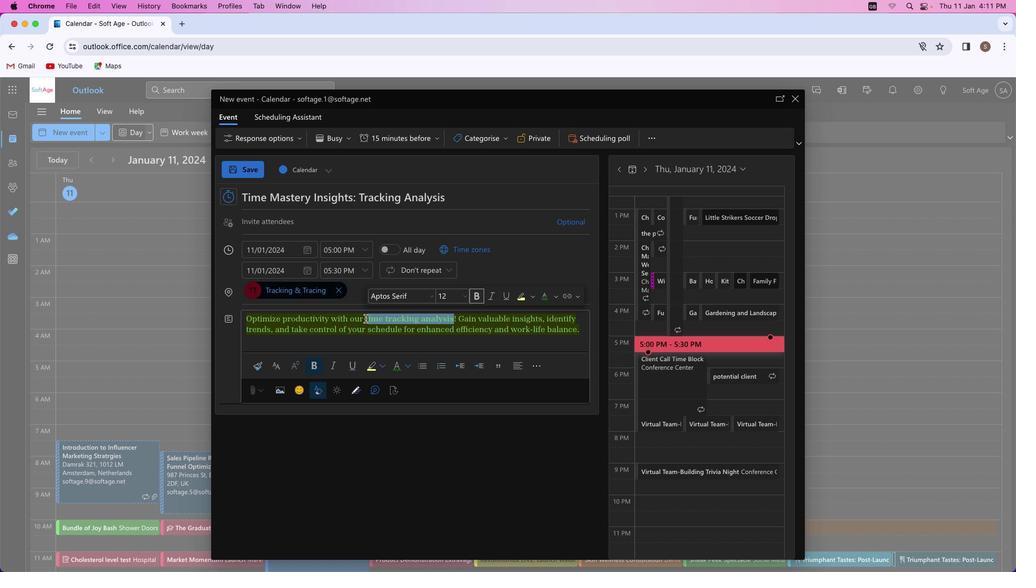 
Action: Mouse pressed left at (365, 318)
Screenshot: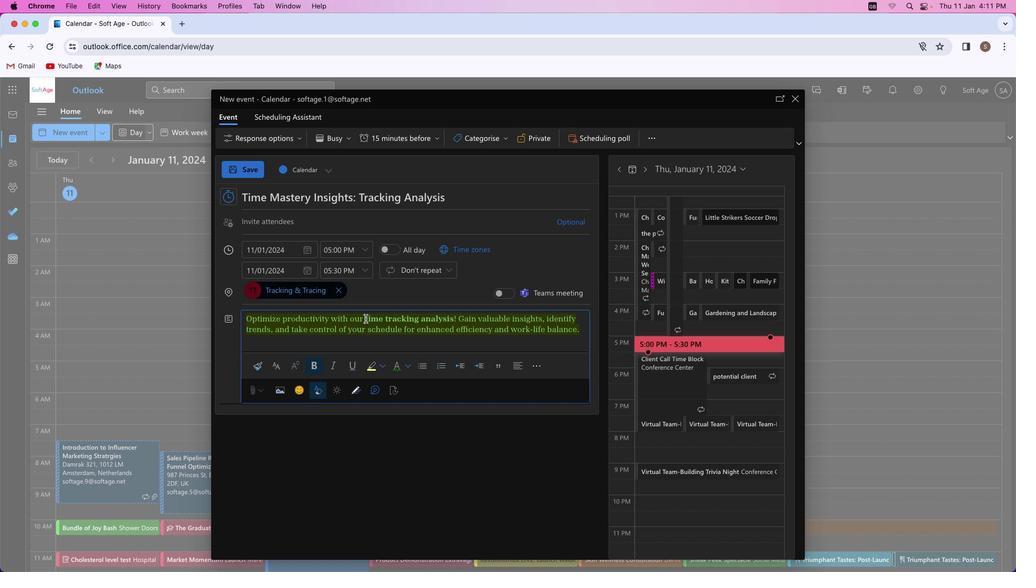 
Action: Mouse moved to (644, 298)
Screenshot: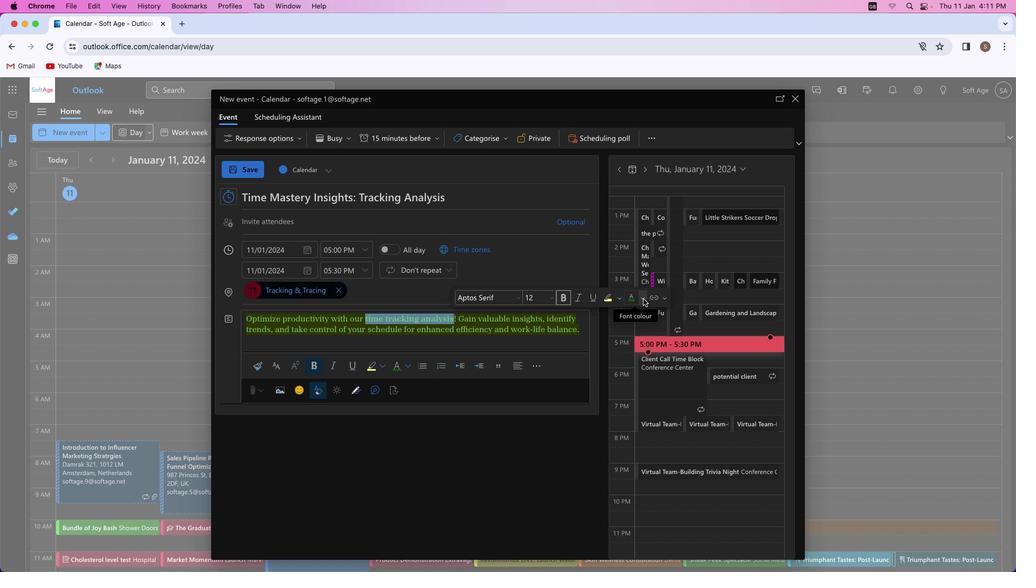 
Action: Mouse pressed left at (644, 298)
Screenshot: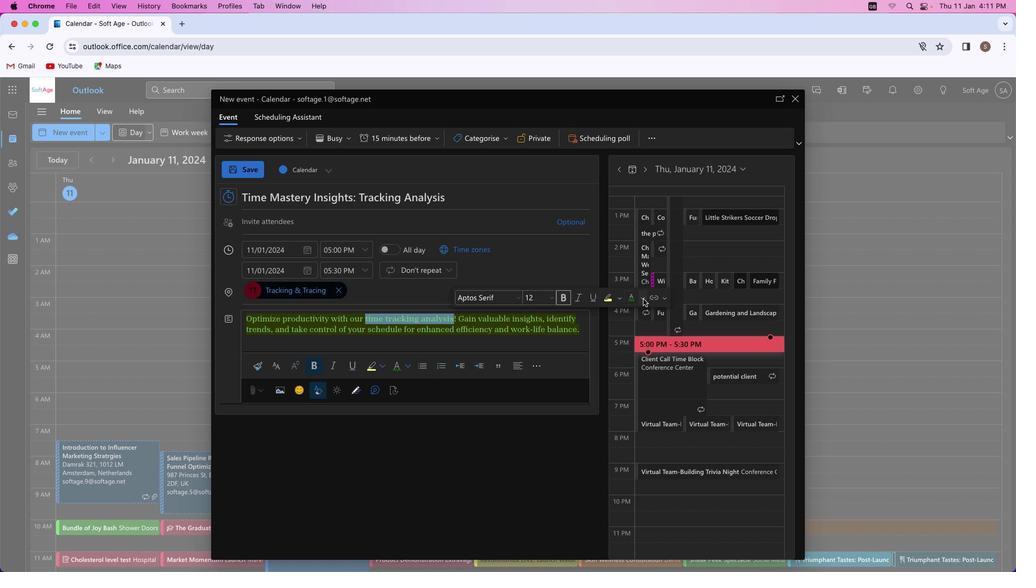 
Action: Mouse moved to (648, 350)
Screenshot: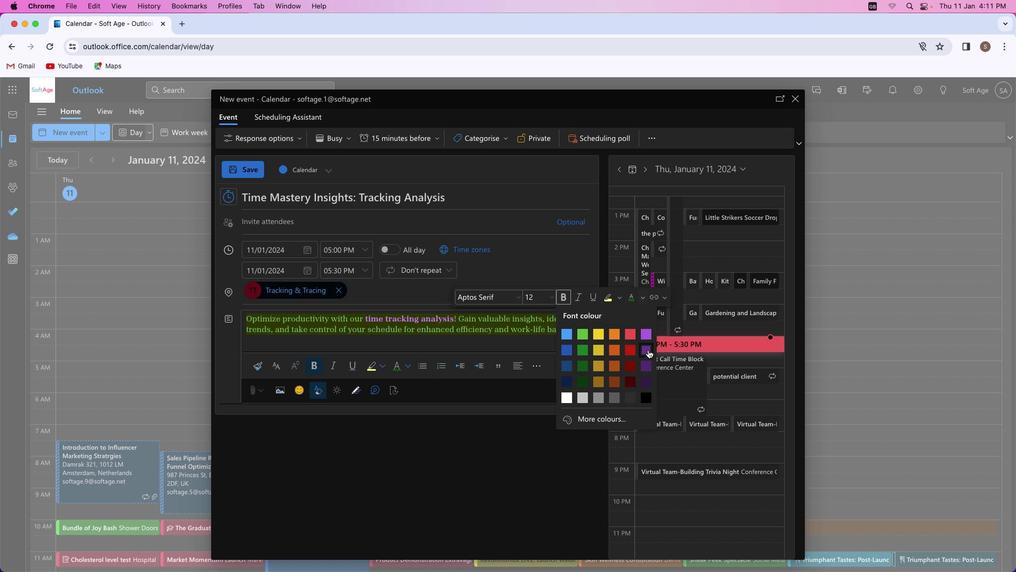 
Action: Mouse pressed left at (648, 350)
Screenshot: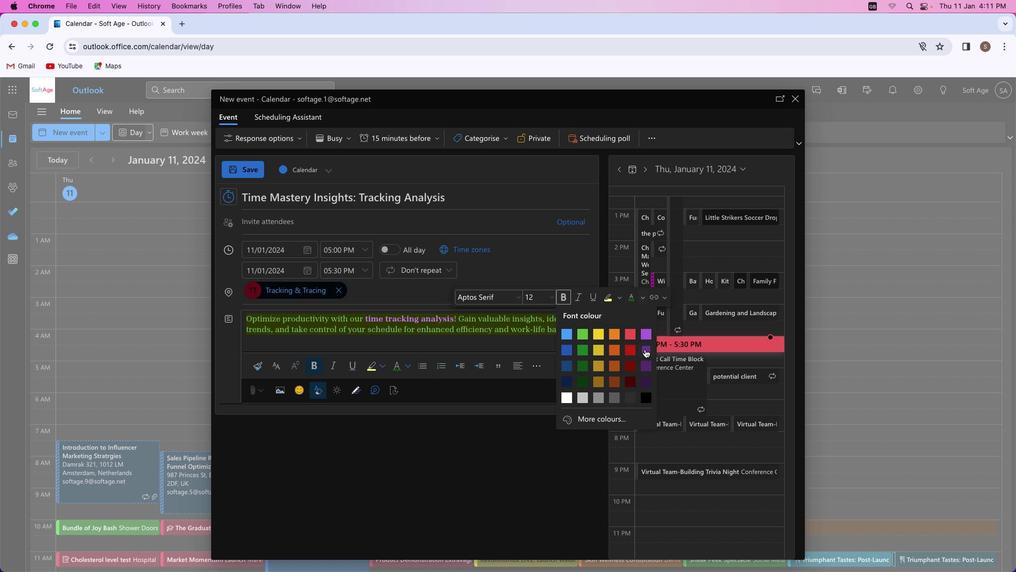 
Action: Mouse moved to (414, 334)
Screenshot: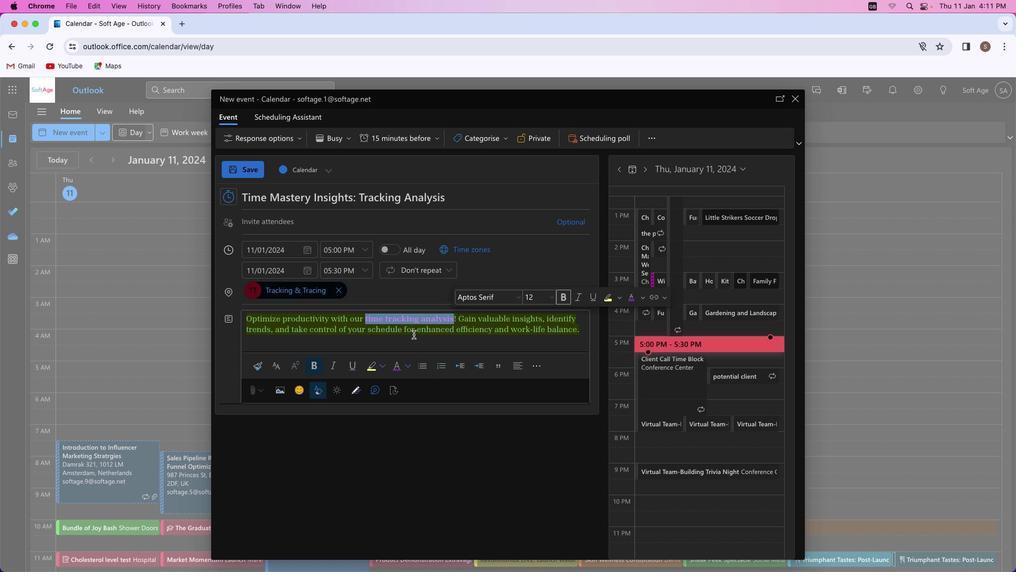 
Action: Mouse pressed left at (414, 334)
Screenshot: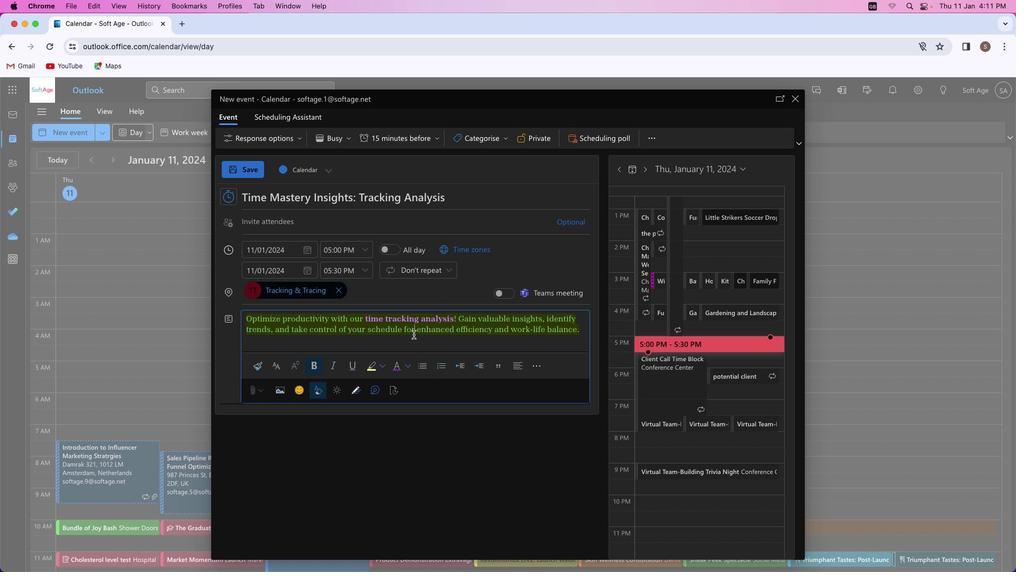 
Action: Mouse moved to (493, 138)
Screenshot: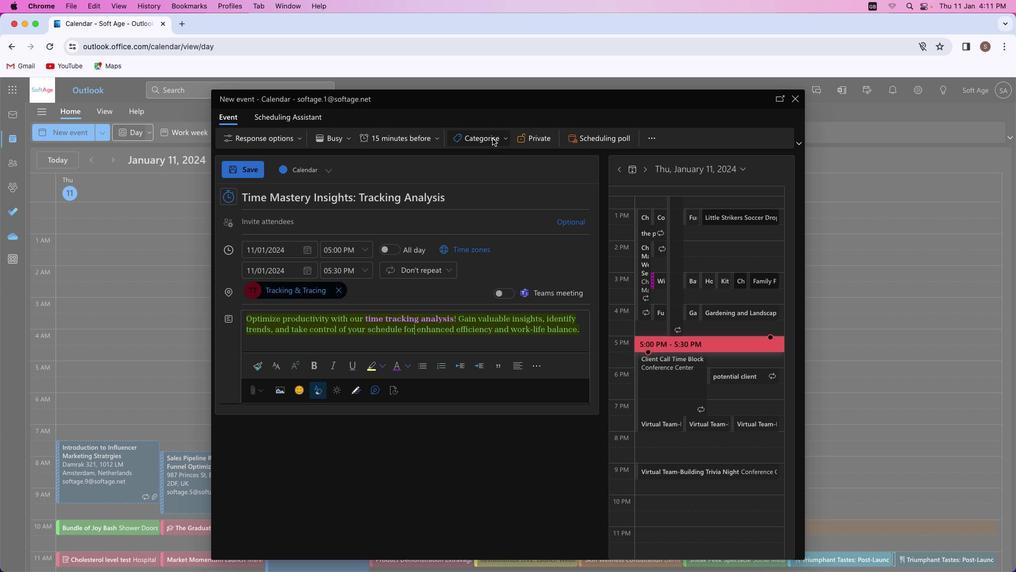 
Action: Mouse pressed left at (493, 138)
Screenshot: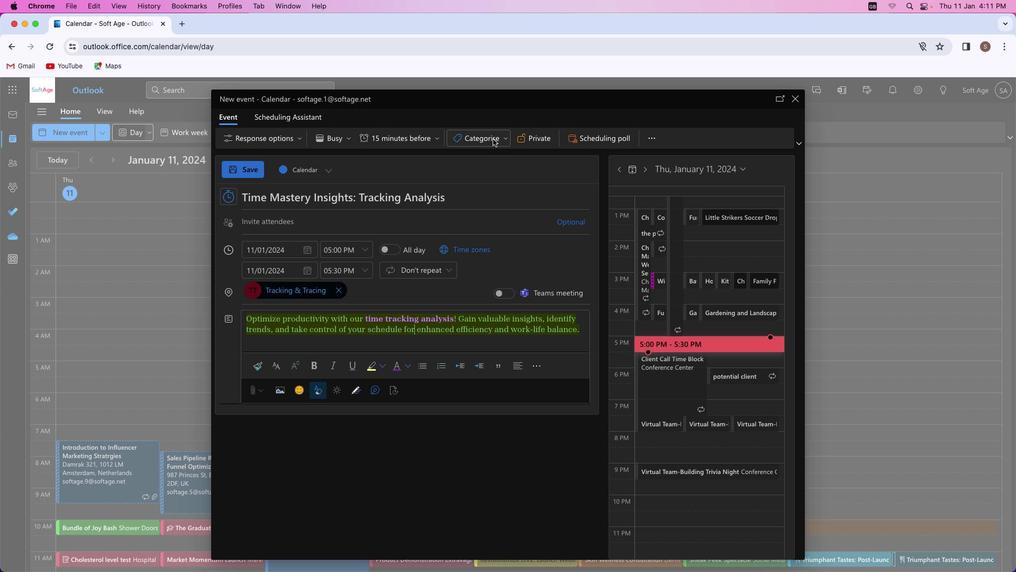 
Action: Mouse moved to (495, 243)
Screenshot: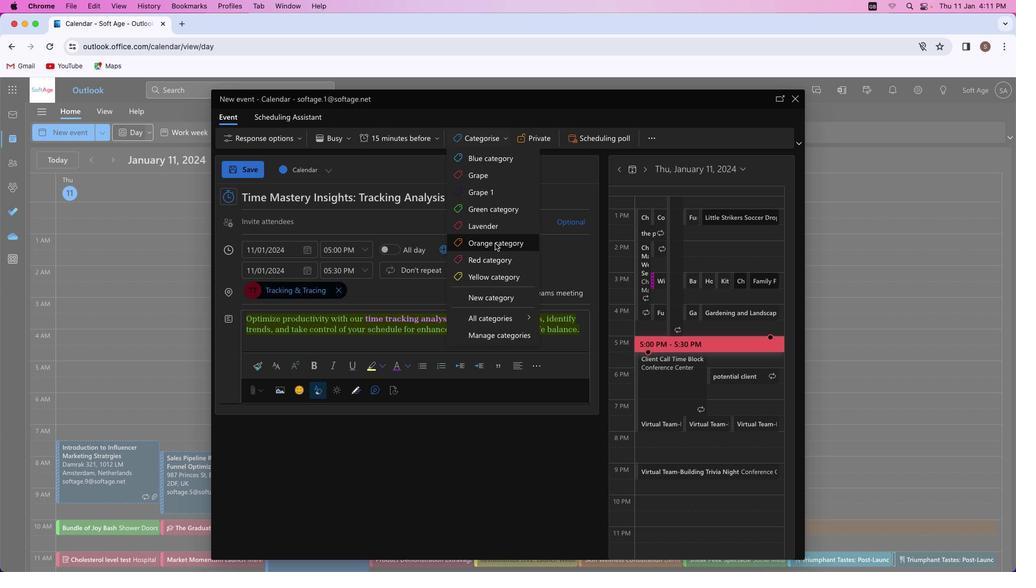 
Action: Mouse pressed left at (495, 243)
Screenshot: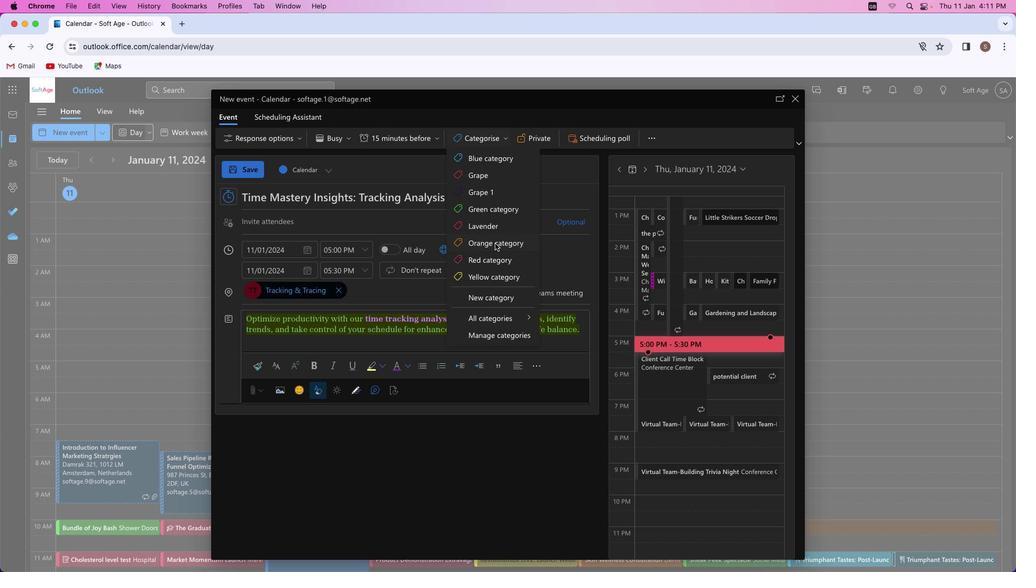 
Action: Mouse moved to (246, 170)
Screenshot: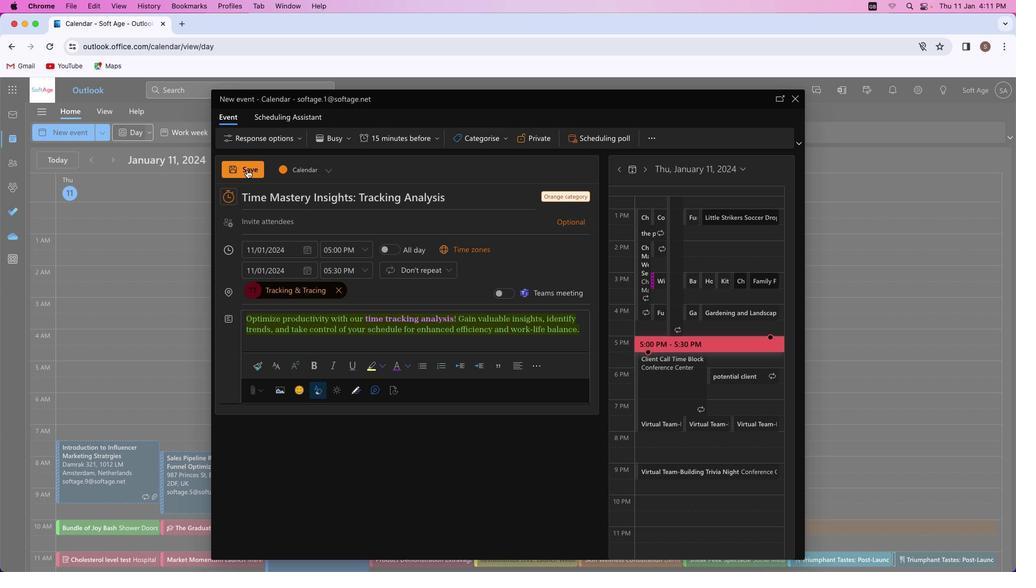 
Action: Mouse pressed left at (246, 170)
Screenshot: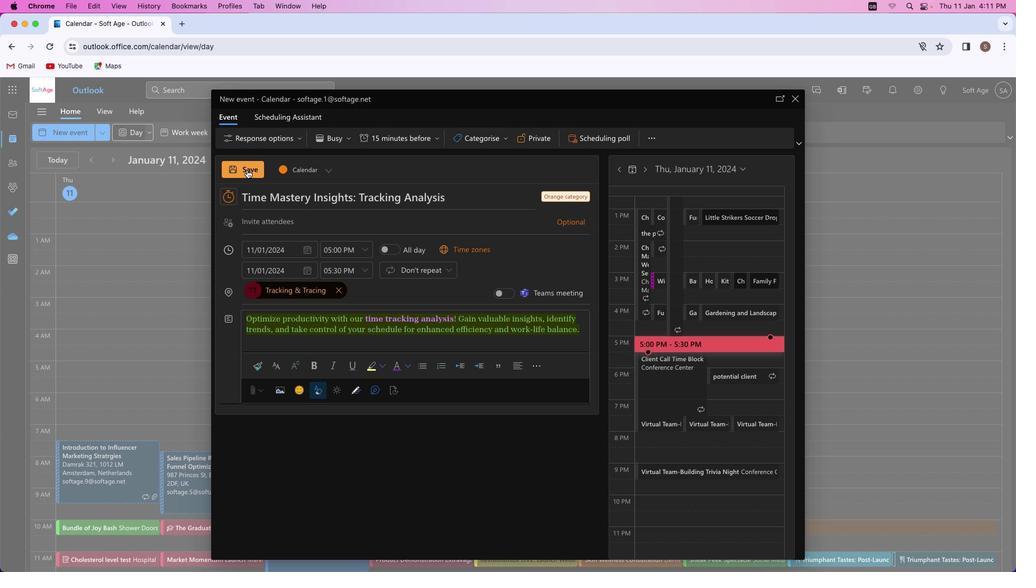 
Action: Mouse moved to (483, 483)
Screenshot: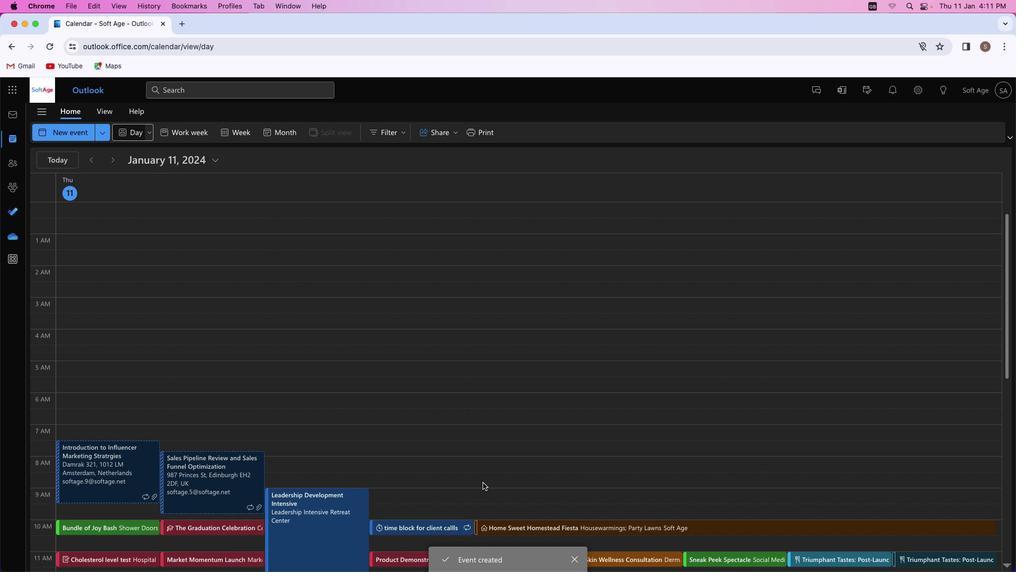 
